 Task: Look for space in Rotherham, United Kingdom from 9th August, 2023 to 12th August, 2023 for 1 adult in price range Rs.6000 to Rs.15000. Place can be entire place with 1  bedroom having 1 bed and 1 bathroom. Property type can be house, flat, guest house. Booking option can be shelf check-in. Required host language is English.
Action: Mouse moved to (419, 85)
Screenshot: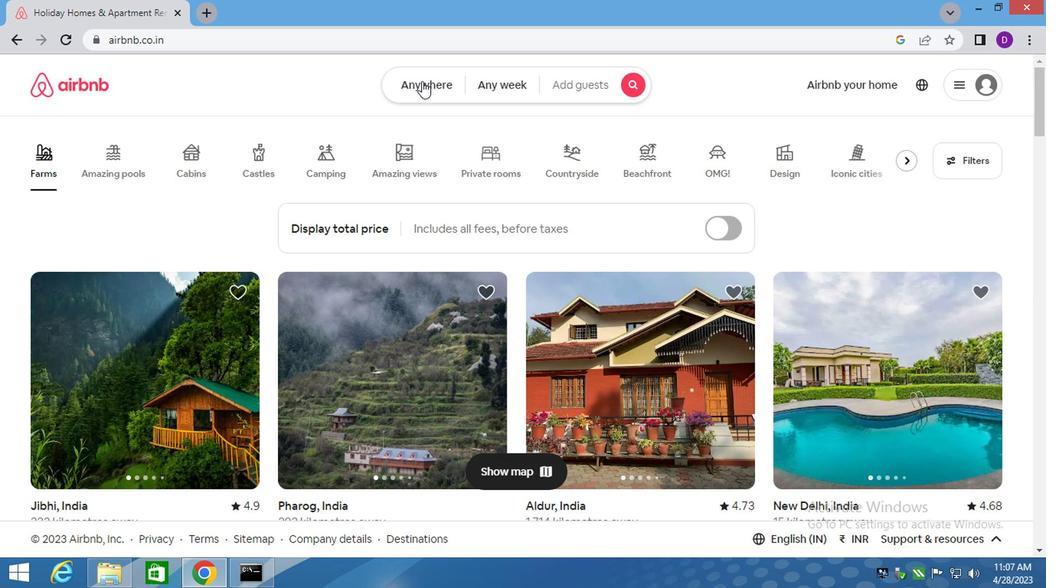 
Action: Mouse pressed left at (419, 85)
Screenshot: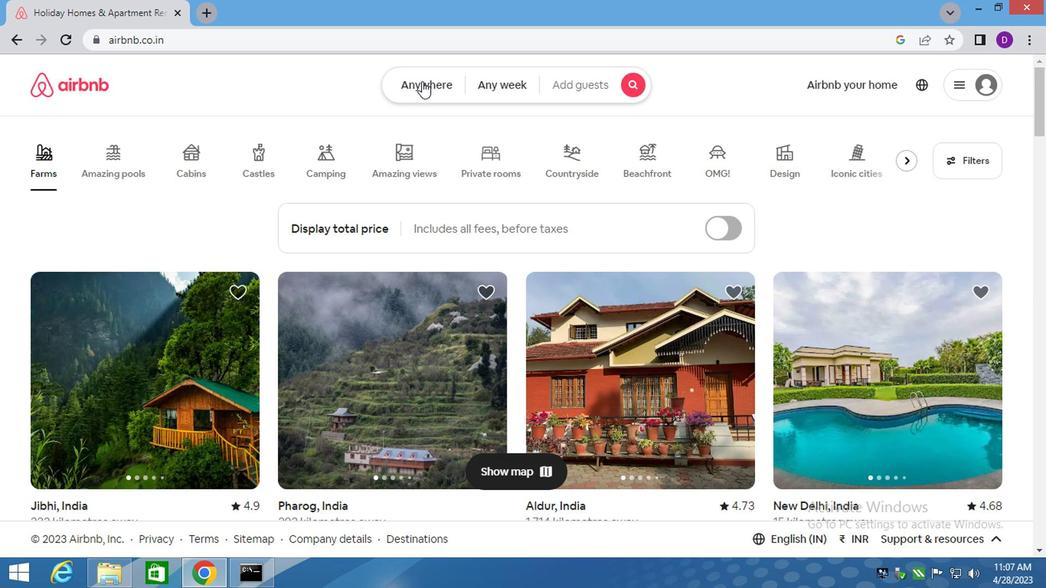
Action: Mouse moved to (273, 150)
Screenshot: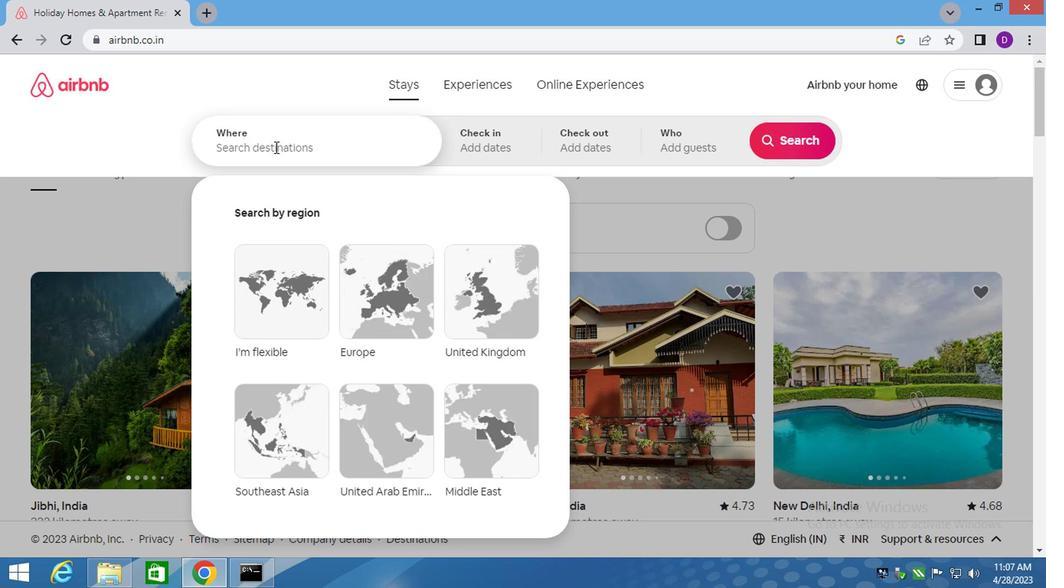 
Action: Mouse pressed left at (273, 150)
Screenshot: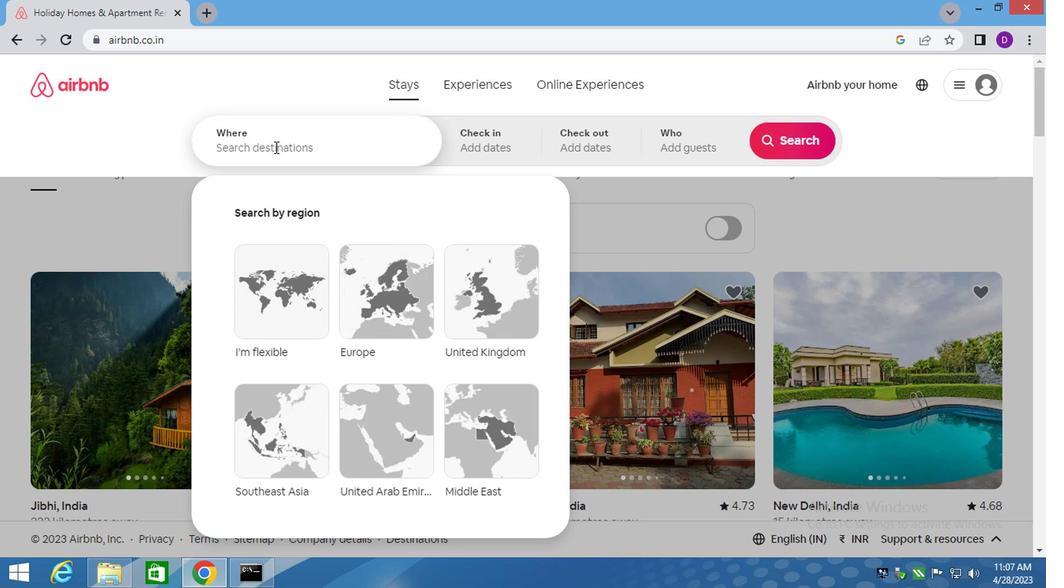 
Action: Key pressed <Key.shift>ROTHERHAM,<Key.space>UK
Screenshot: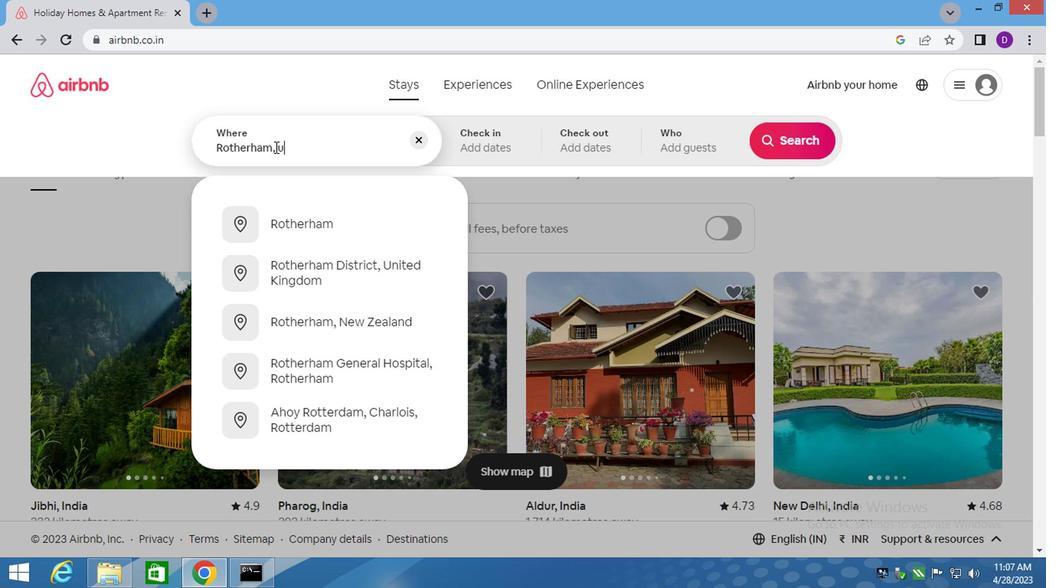 
Action: Mouse moved to (306, 230)
Screenshot: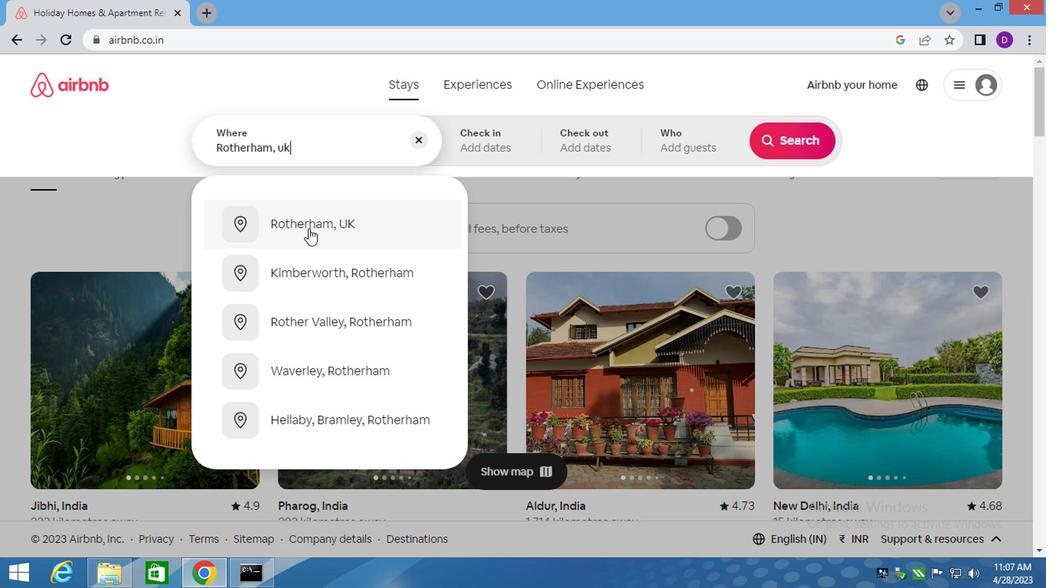 
Action: Key pressed <Key.enter>
Screenshot: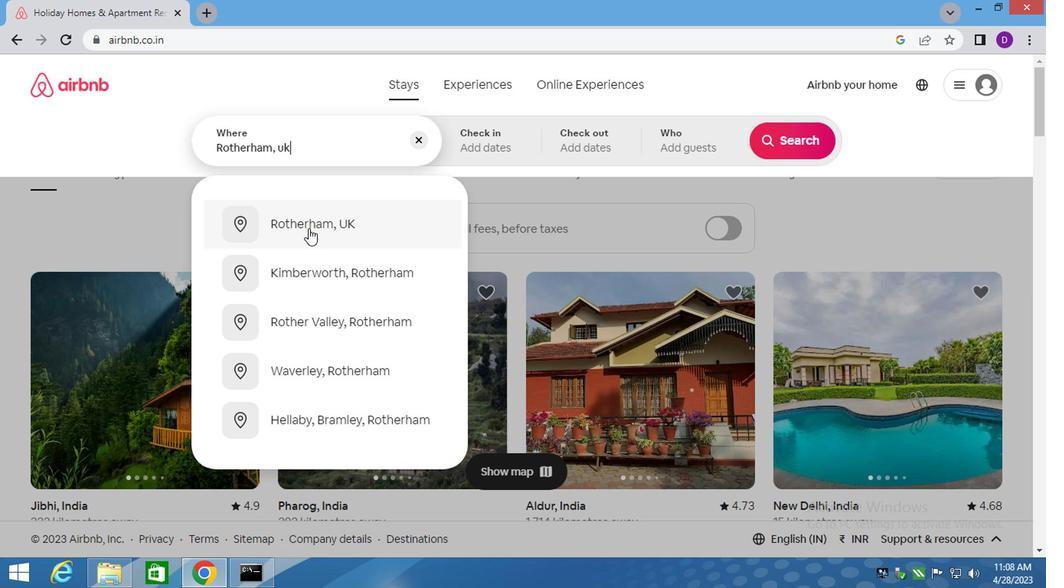 
Action: Mouse moved to (777, 268)
Screenshot: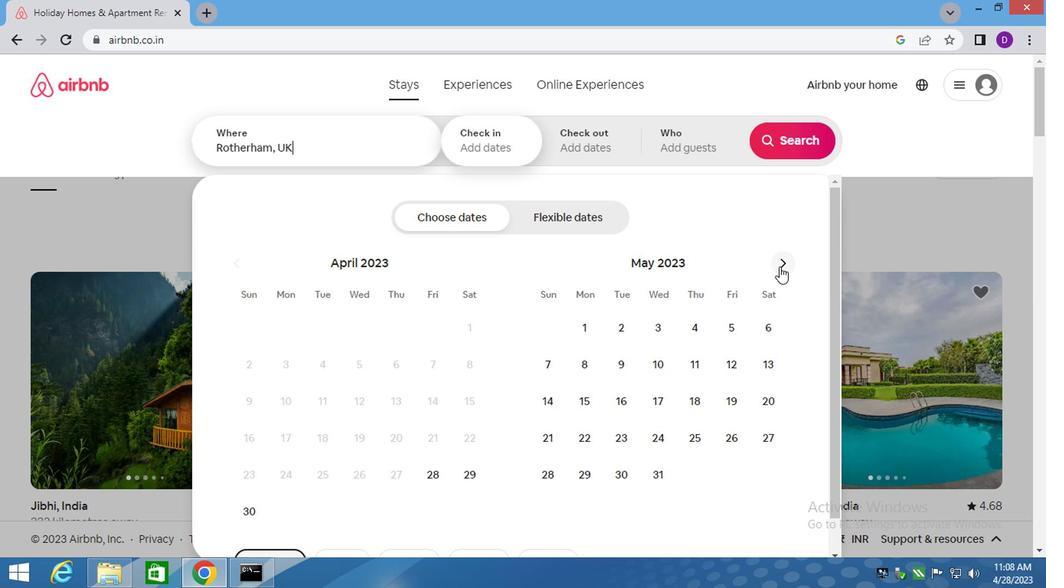 
Action: Mouse pressed left at (777, 268)
Screenshot: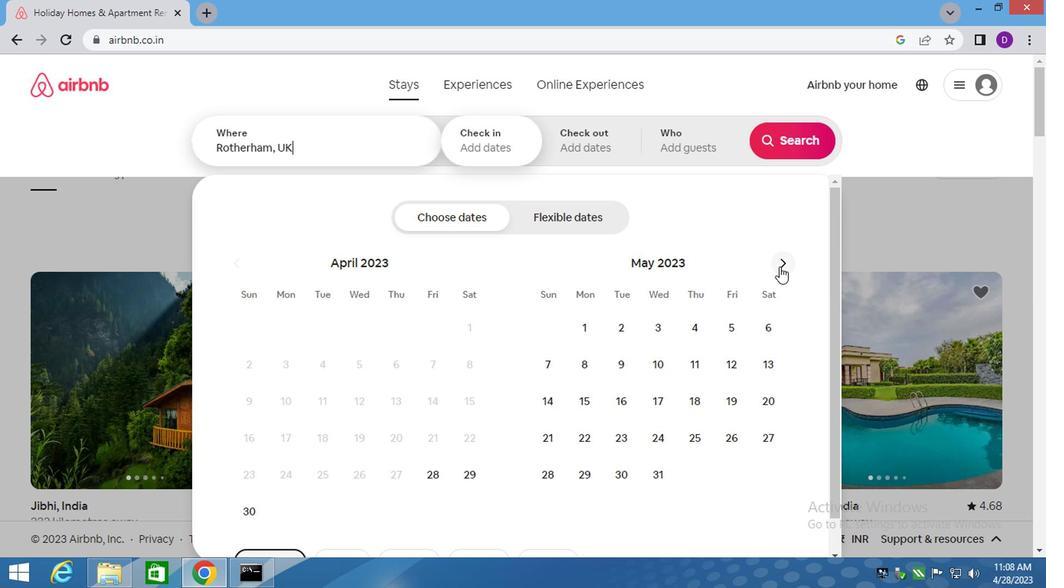 
Action: Mouse pressed left at (777, 268)
Screenshot: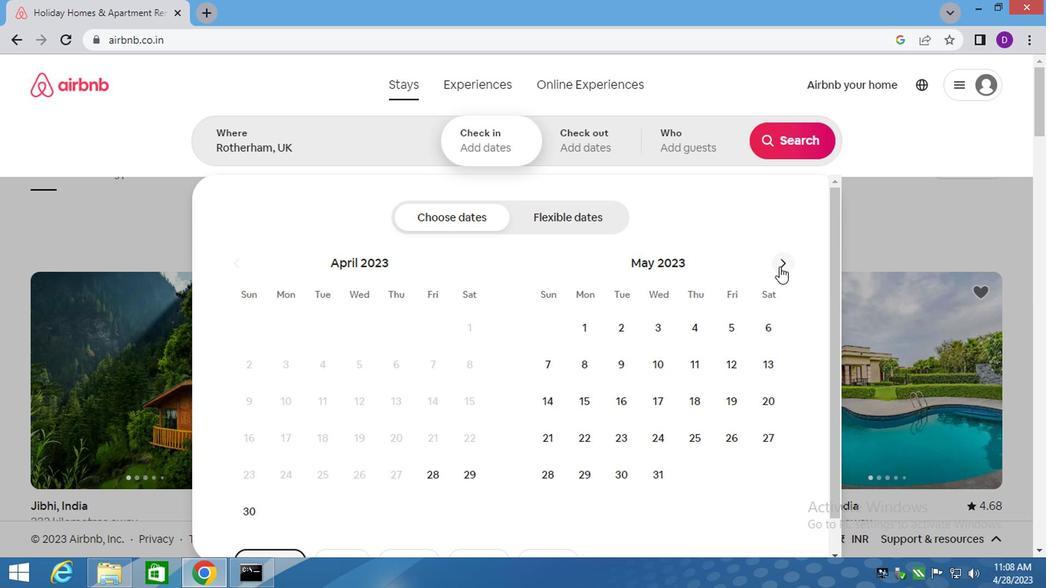 
Action: Mouse pressed left at (777, 268)
Screenshot: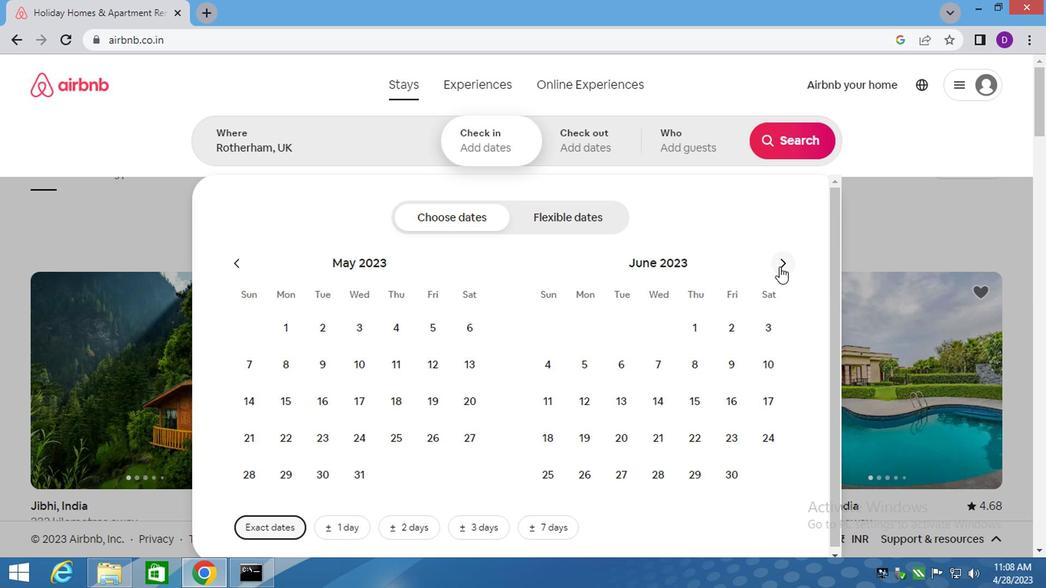 
Action: Mouse pressed left at (777, 268)
Screenshot: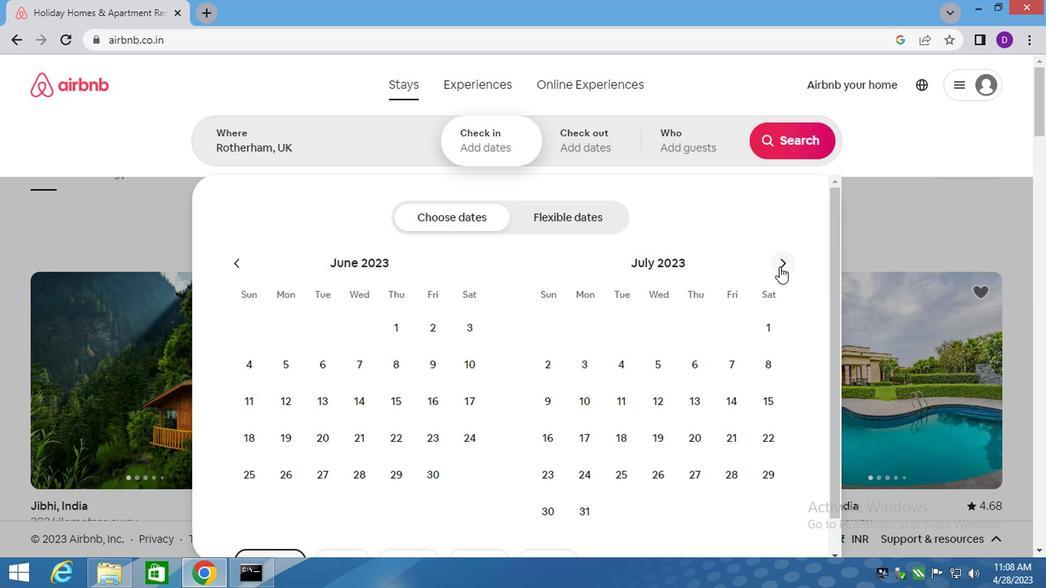 
Action: Mouse moved to (655, 368)
Screenshot: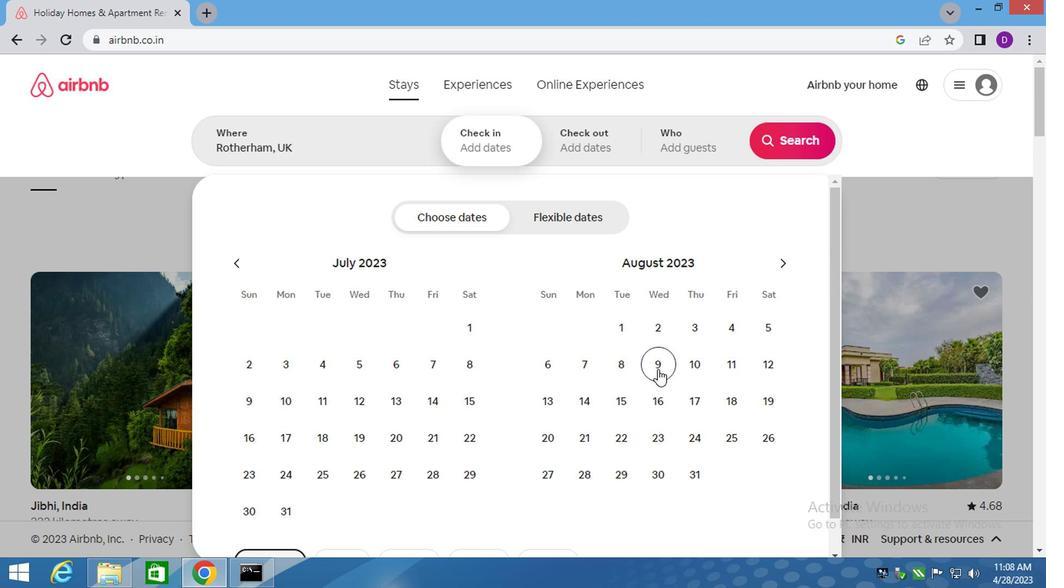 
Action: Mouse pressed left at (655, 368)
Screenshot: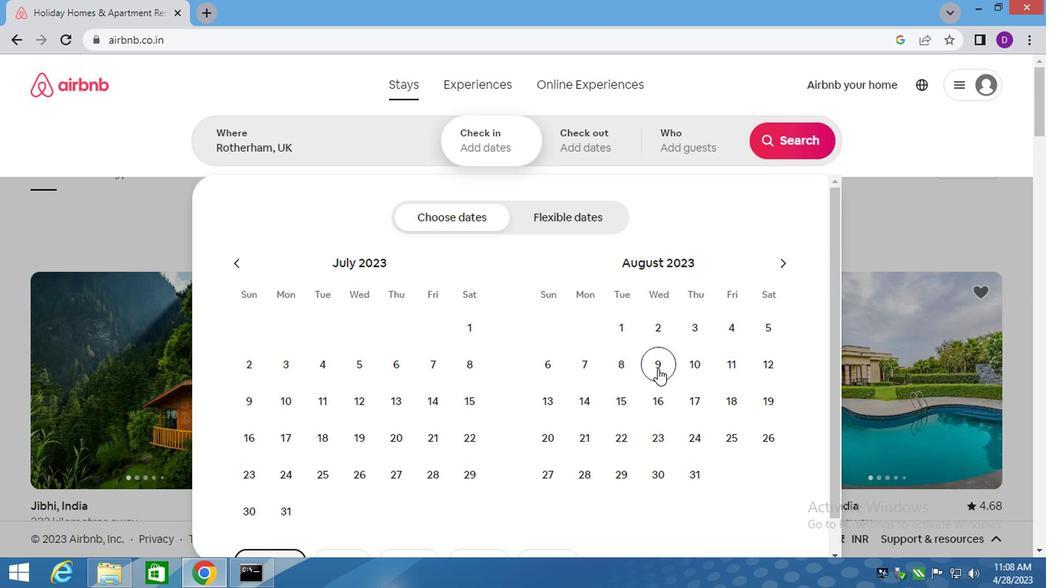 
Action: Mouse moved to (755, 364)
Screenshot: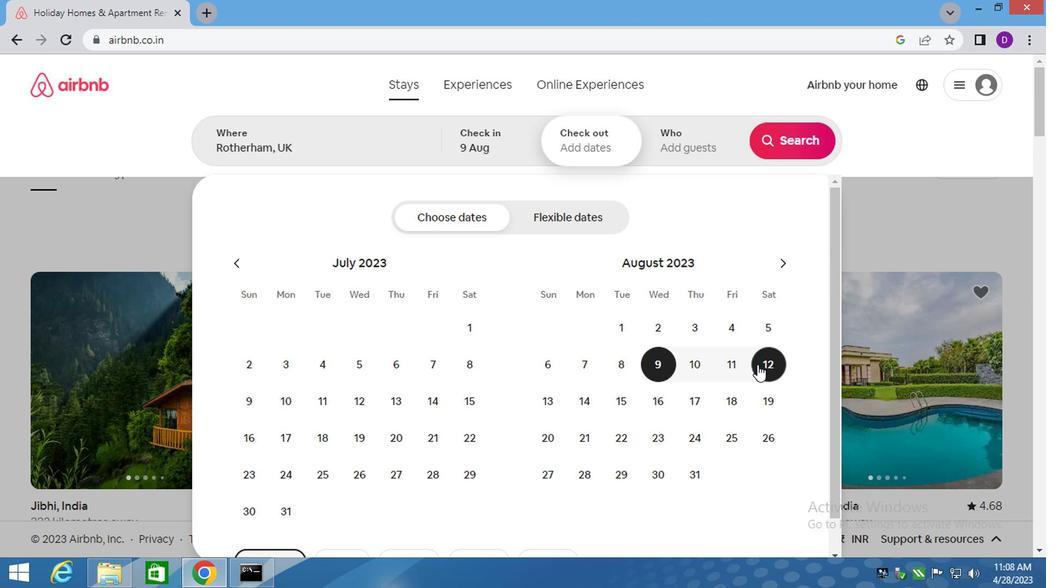 
Action: Mouse pressed left at (755, 364)
Screenshot: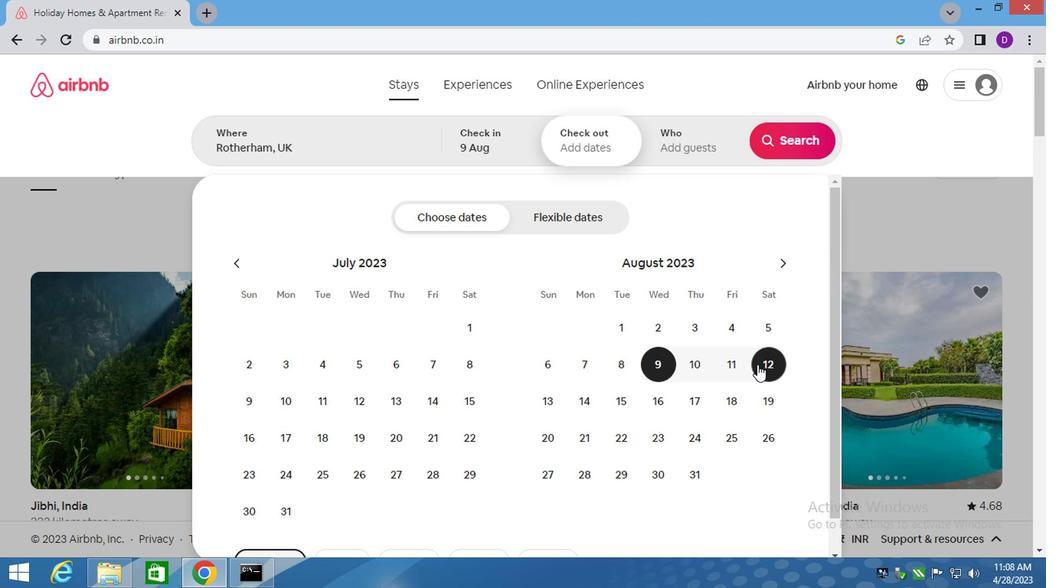 
Action: Mouse moved to (658, 149)
Screenshot: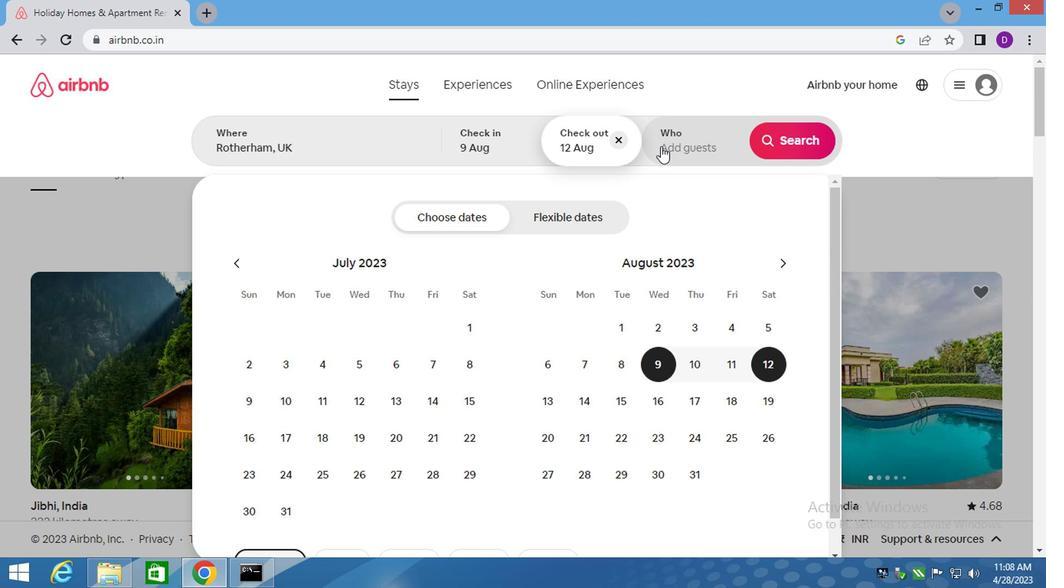 
Action: Mouse pressed left at (658, 149)
Screenshot: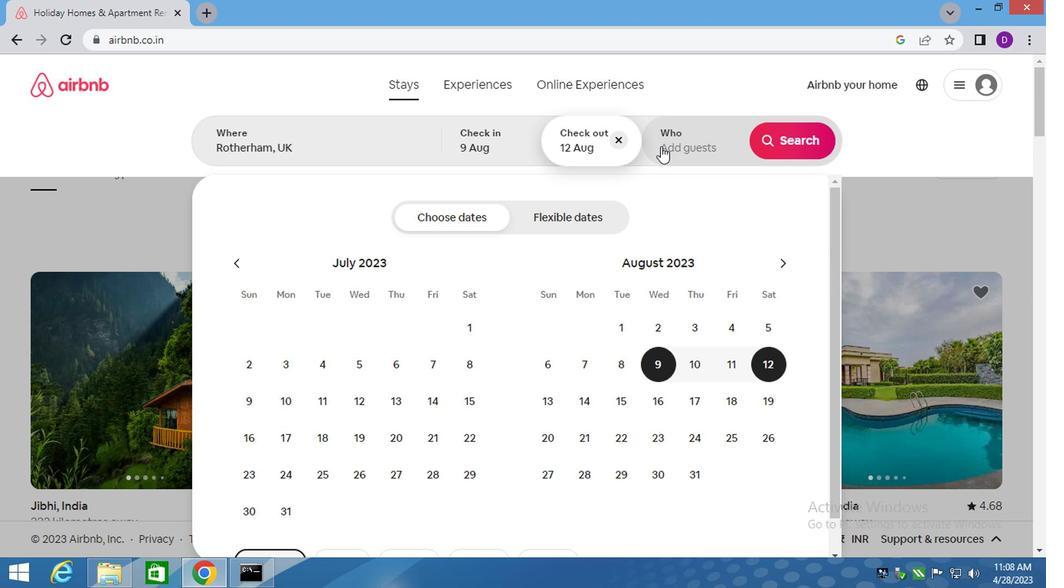 
Action: Mouse moved to (790, 227)
Screenshot: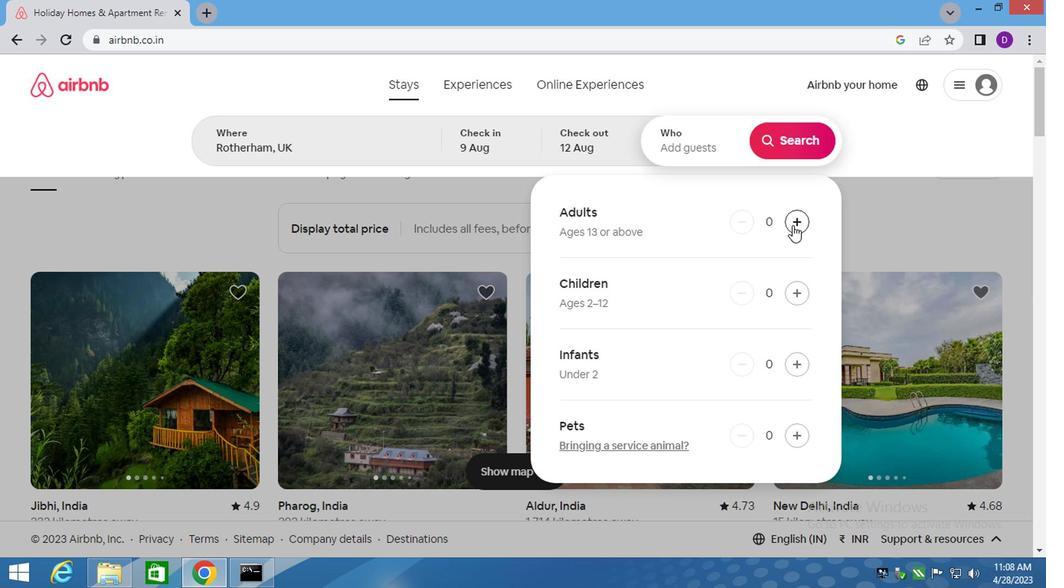 
Action: Mouse pressed left at (790, 227)
Screenshot: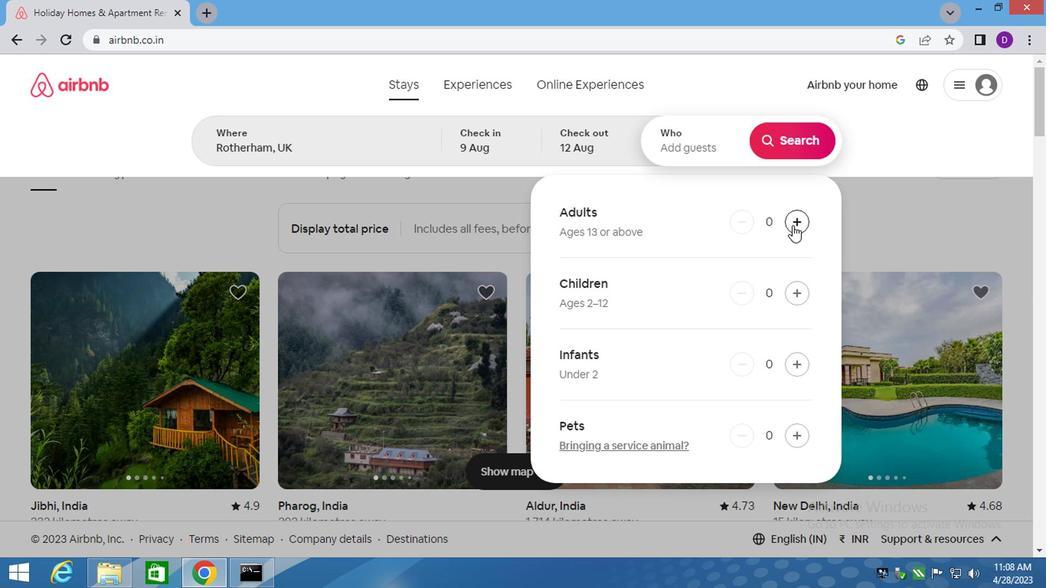 
Action: Mouse moved to (775, 142)
Screenshot: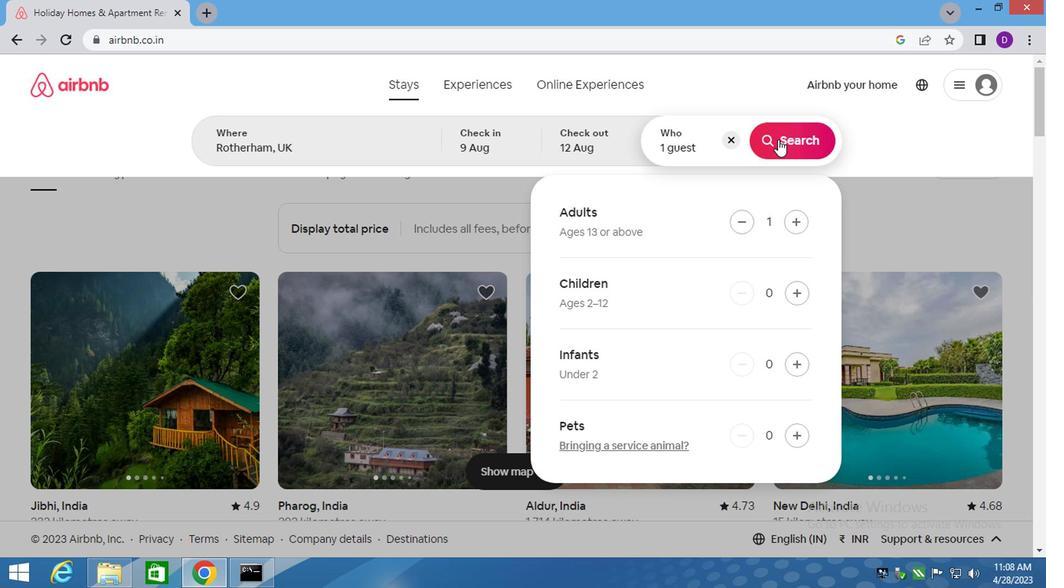 
Action: Mouse pressed left at (775, 142)
Screenshot: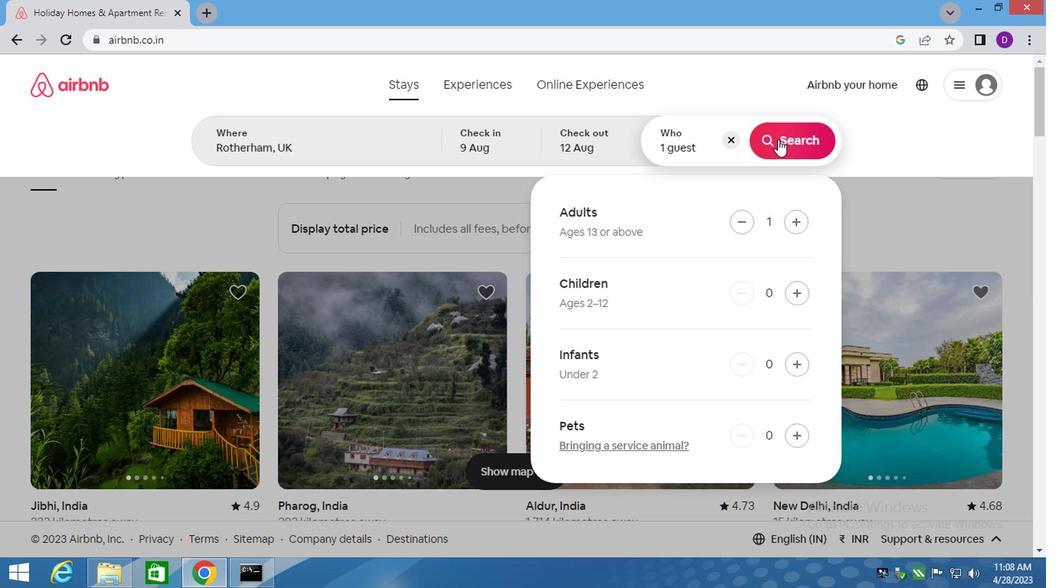 
Action: Mouse moved to (965, 148)
Screenshot: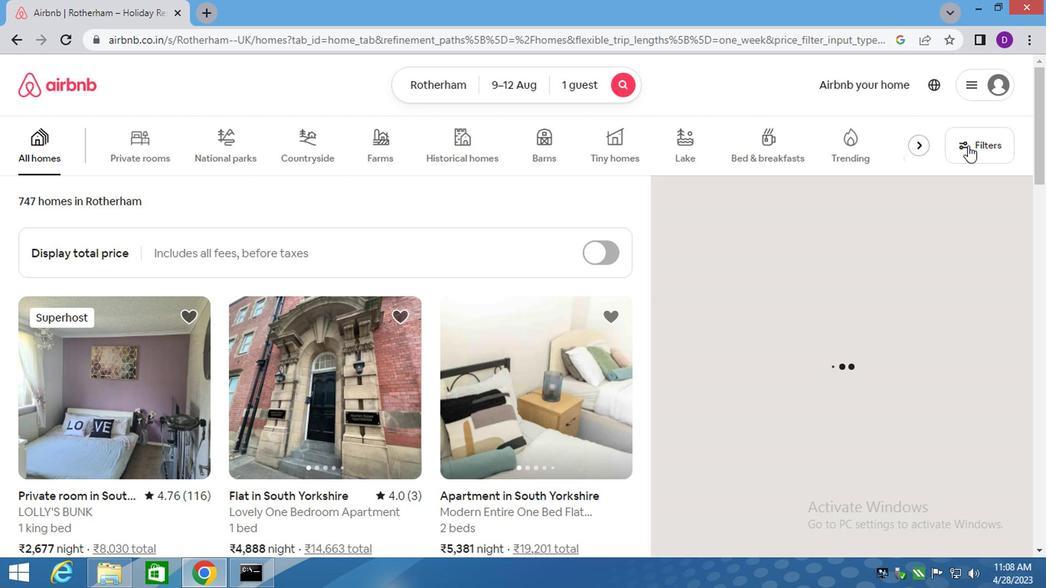 
Action: Mouse pressed left at (965, 148)
Screenshot: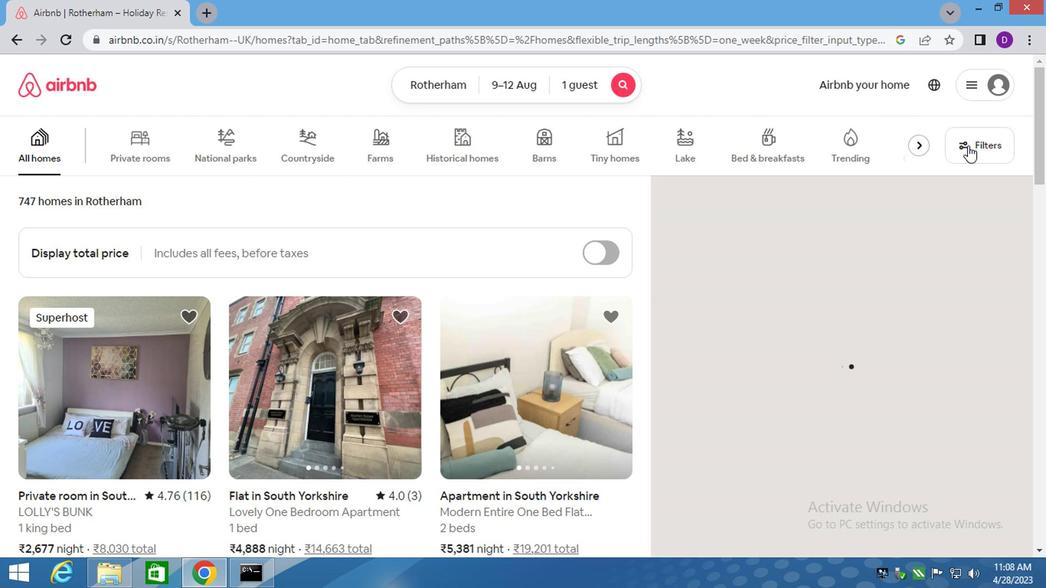 
Action: Mouse moved to (341, 339)
Screenshot: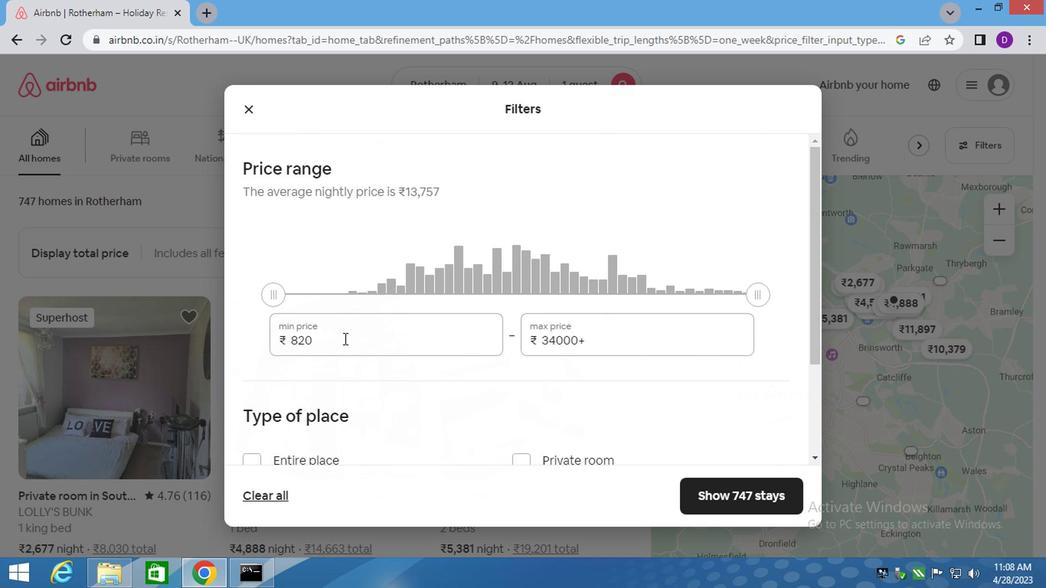 
Action: Mouse pressed left at (341, 339)
Screenshot: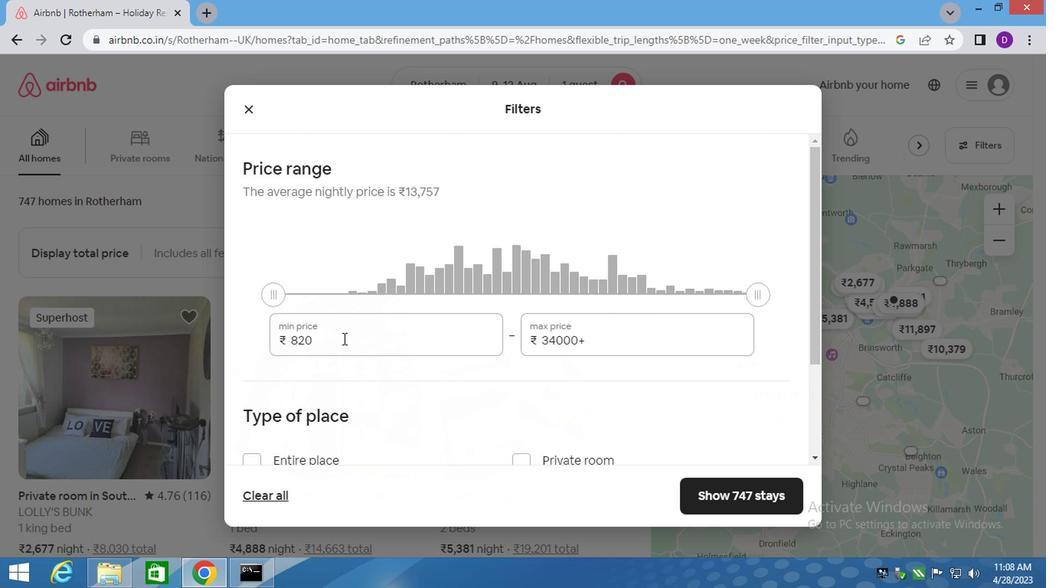 
Action: Mouse pressed left at (341, 339)
Screenshot: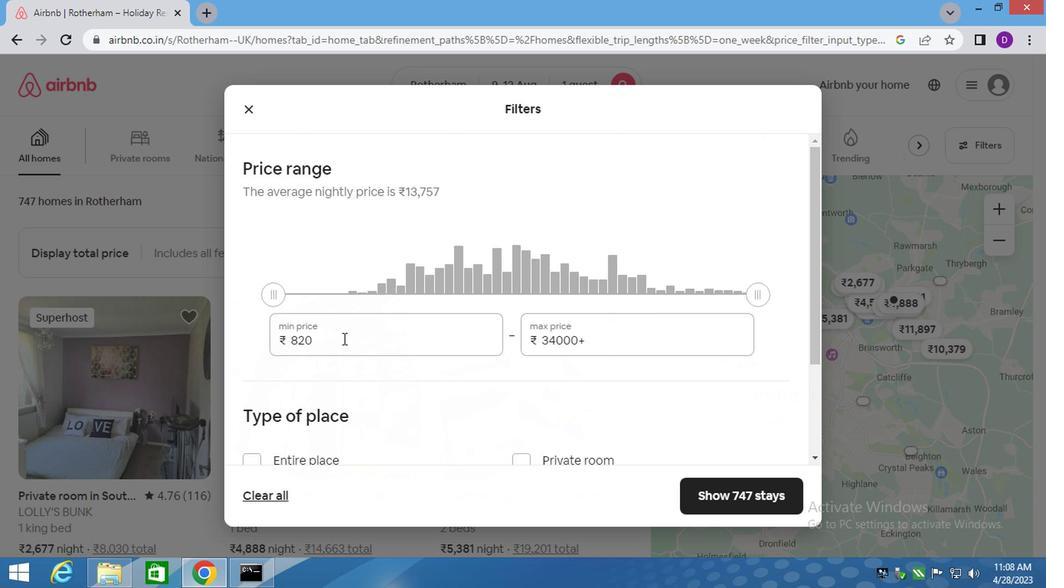
Action: Key pressed 6000<Key.tab>15000
Screenshot: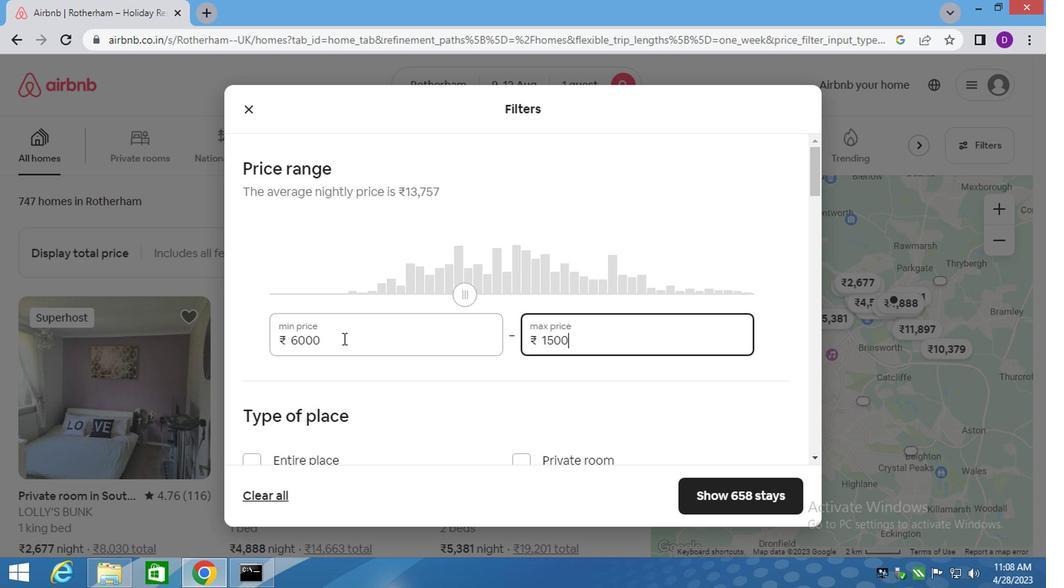 
Action: Mouse moved to (339, 356)
Screenshot: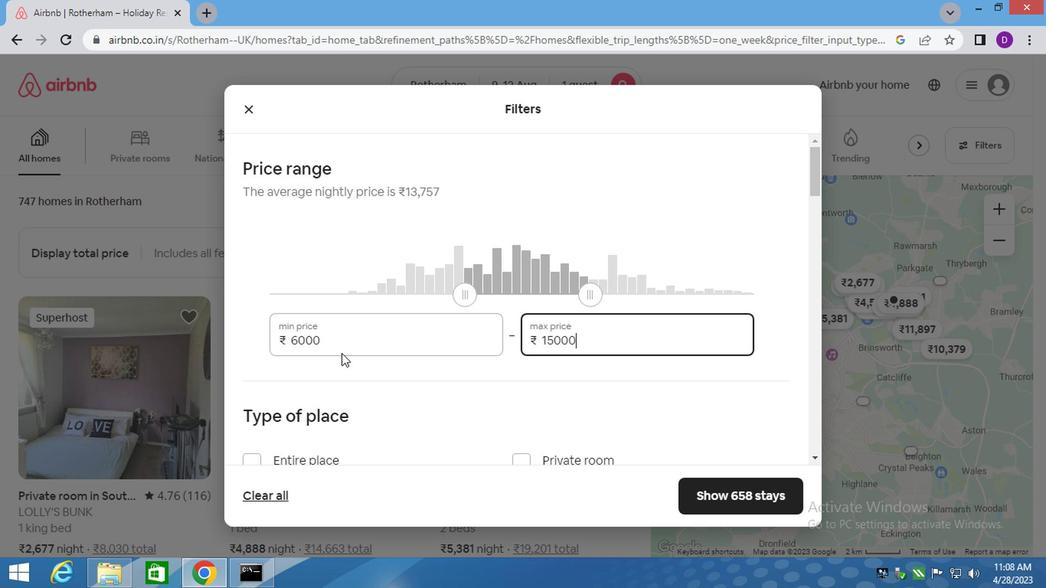 
Action: Mouse scrolled (339, 355) with delta (0, -1)
Screenshot: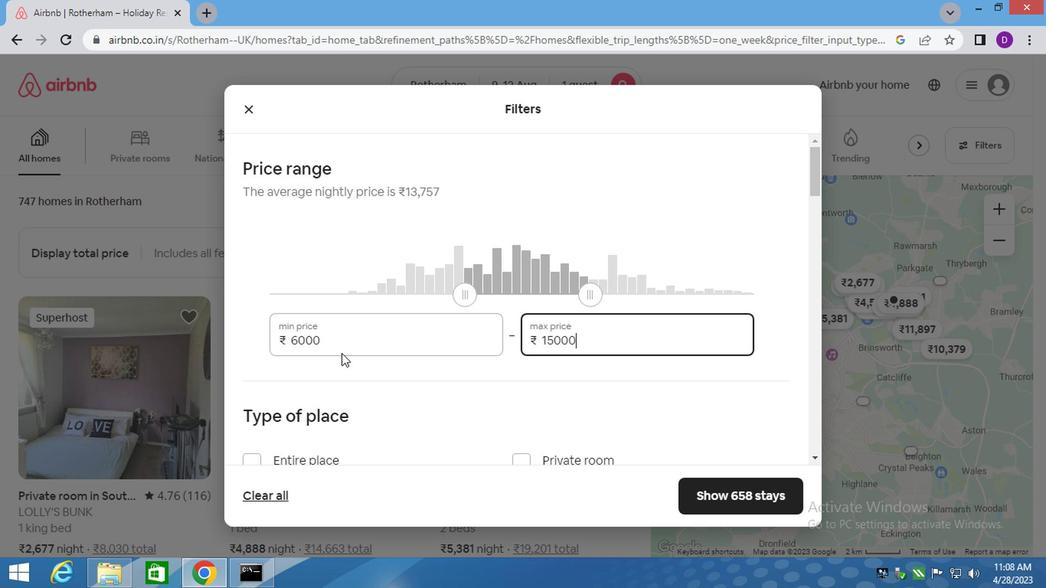 
Action: Mouse moved to (339, 360)
Screenshot: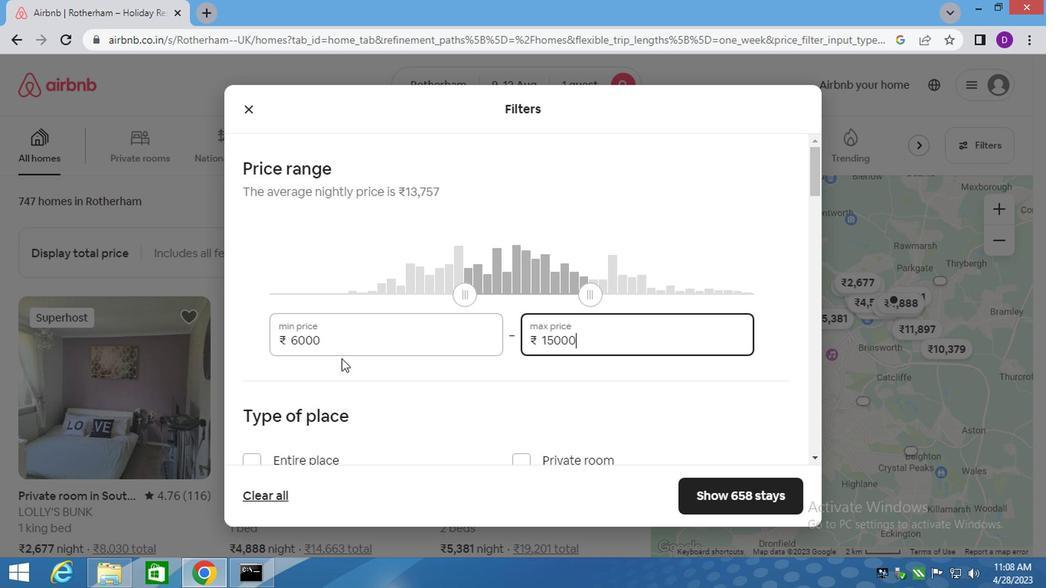
Action: Mouse scrolled (339, 360) with delta (0, 0)
Screenshot: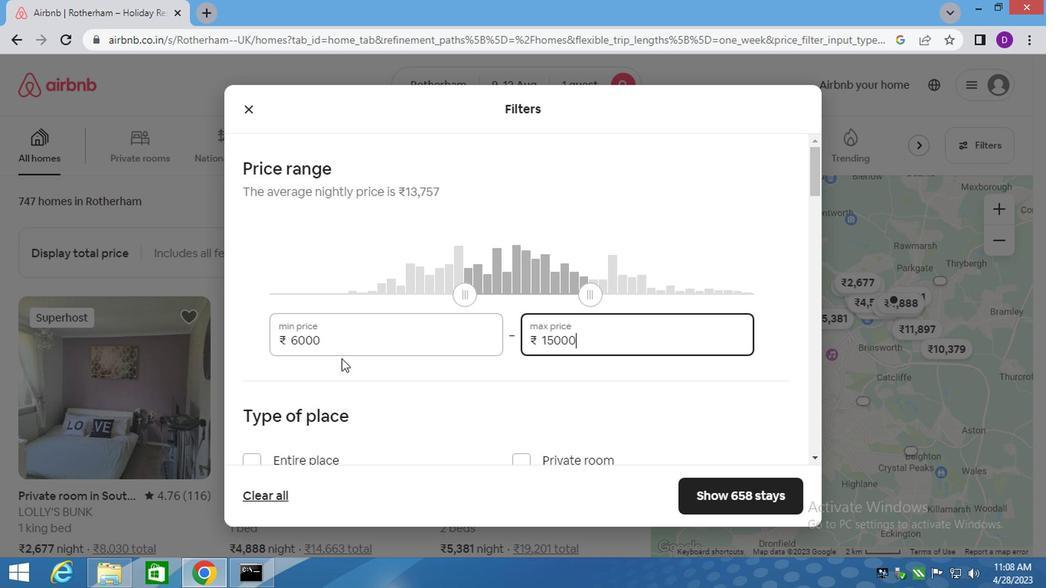 
Action: Mouse moved to (253, 311)
Screenshot: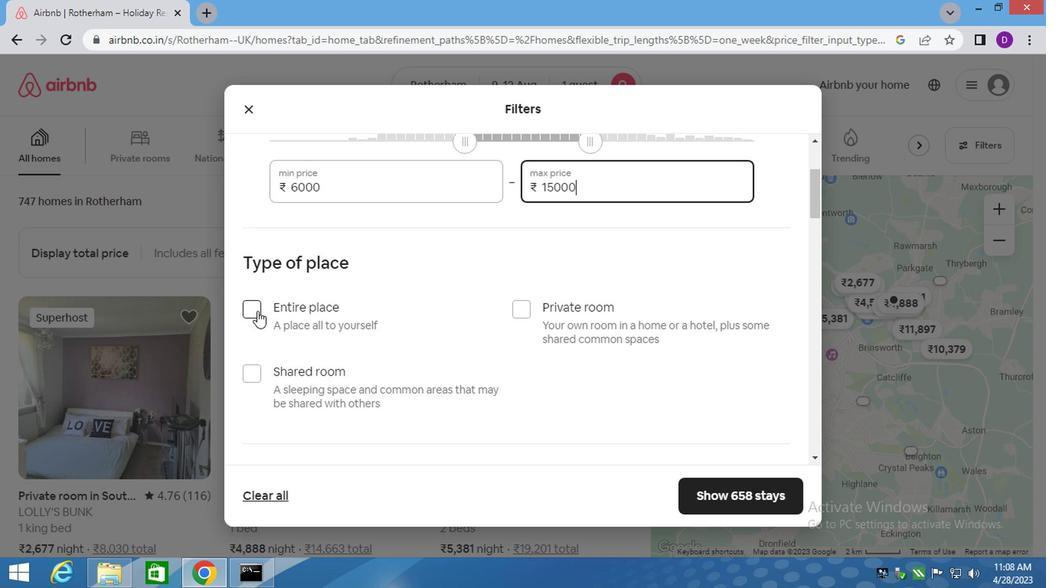
Action: Mouse pressed left at (253, 311)
Screenshot: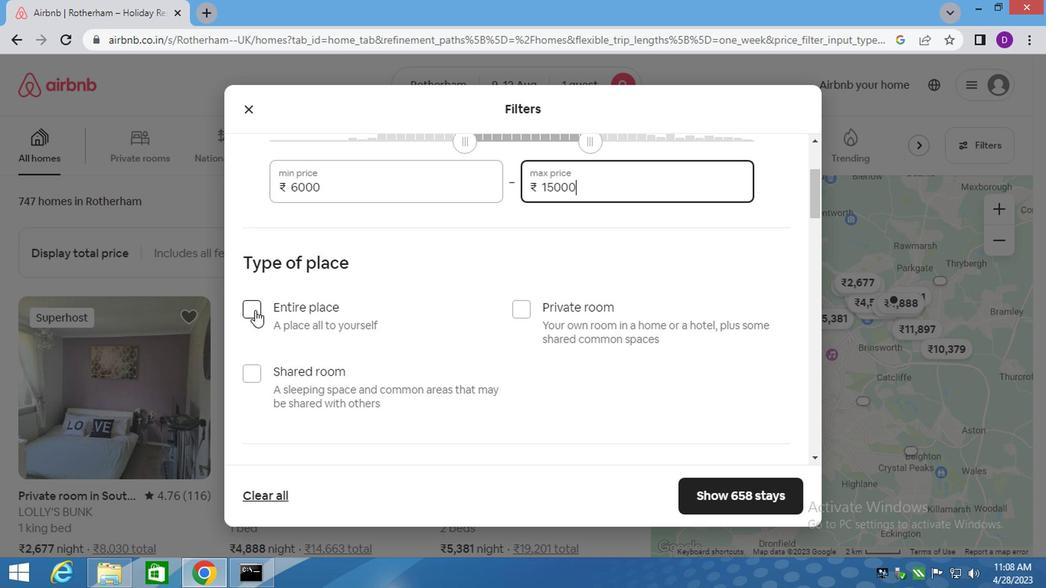 
Action: Mouse moved to (341, 349)
Screenshot: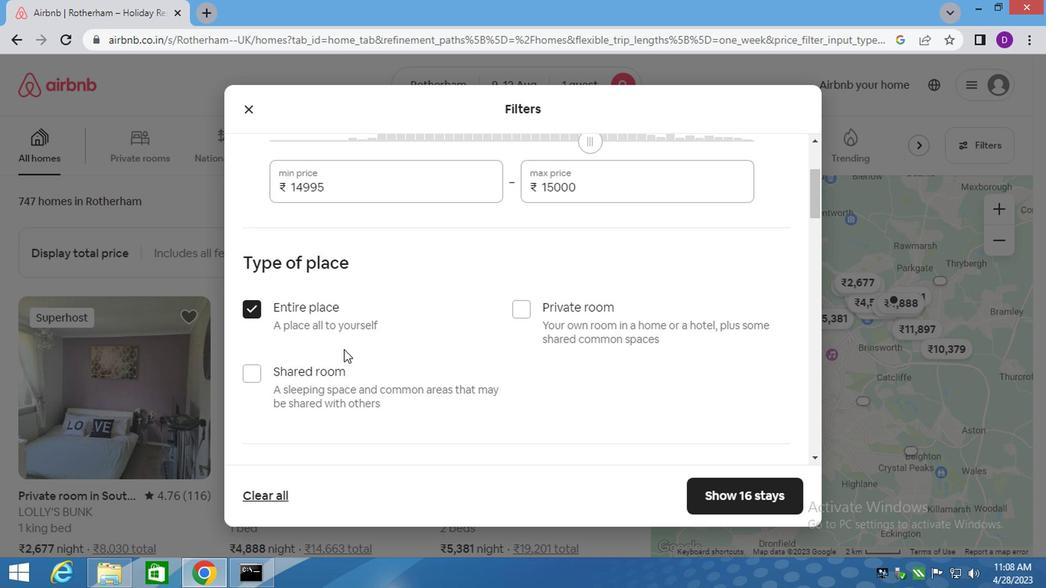 
Action: Mouse scrolled (341, 348) with delta (0, 0)
Screenshot: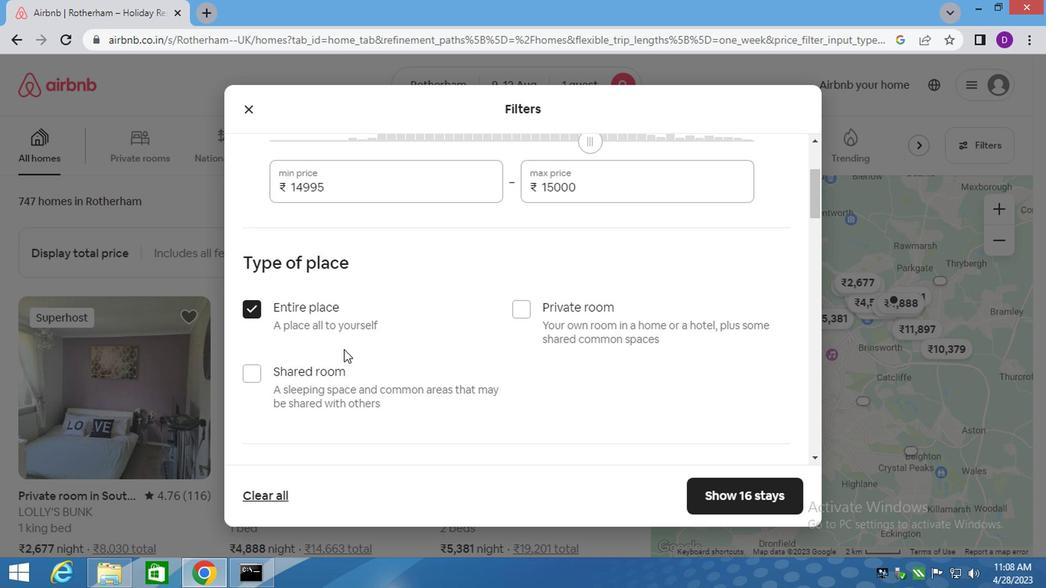 
Action: Mouse scrolled (341, 348) with delta (0, 0)
Screenshot: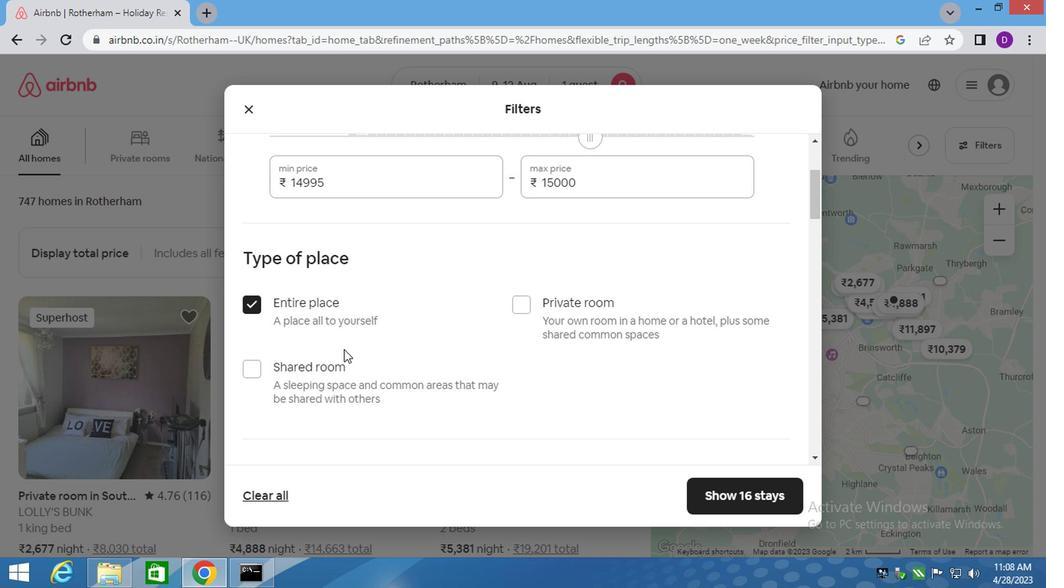 
Action: Mouse moved to (344, 350)
Screenshot: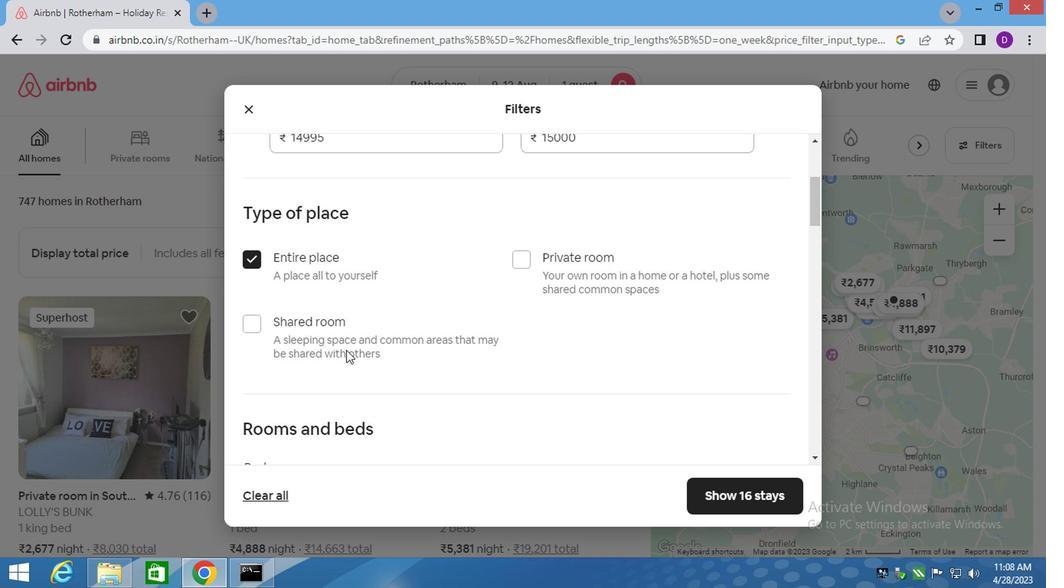 
Action: Mouse scrolled (344, 349) with delta (0, -1)
Screenshot: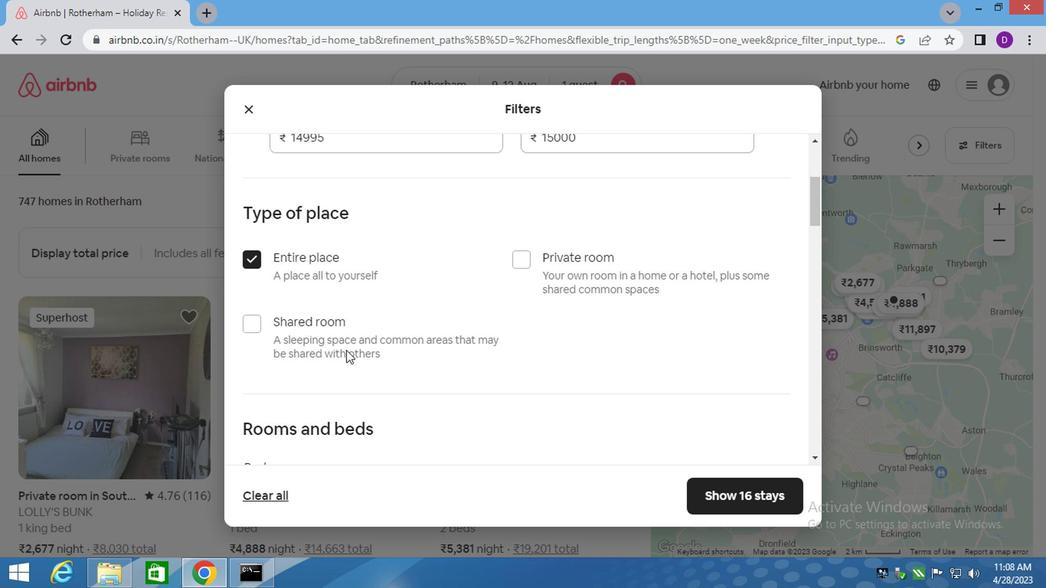 
Action: Mouse moved to (332, 335)
Screenshot: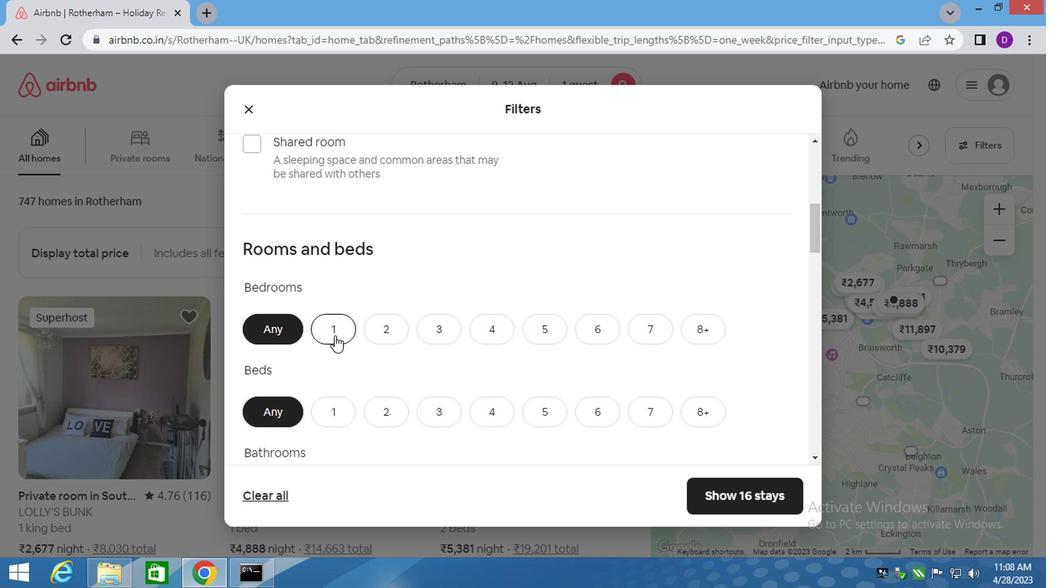
Action: Mouse scrolled (332, 335) with delta (0, 0)
Screenshot: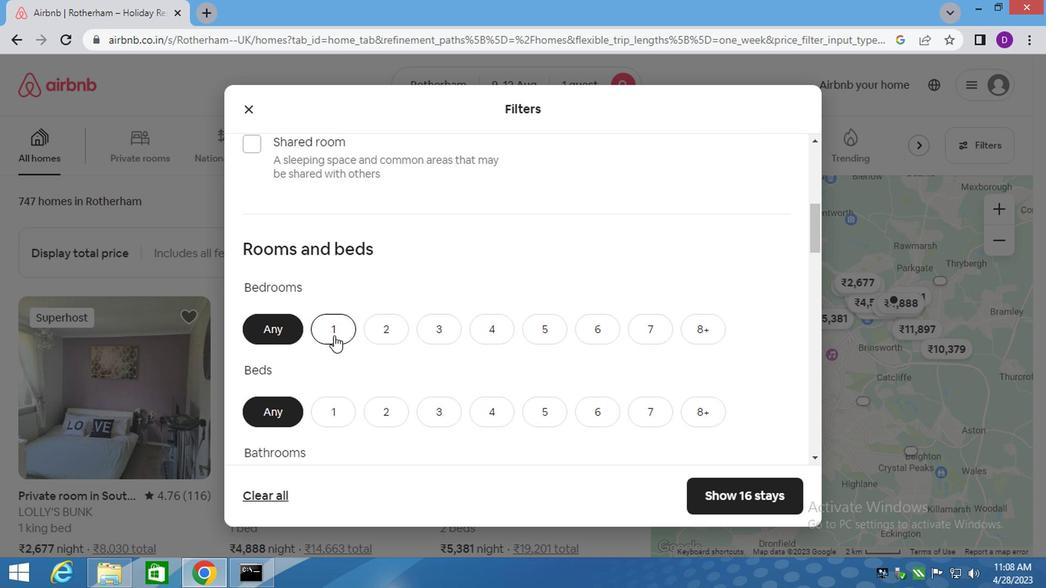 
Action: Mouse moved to (322, 256)
Screenshot: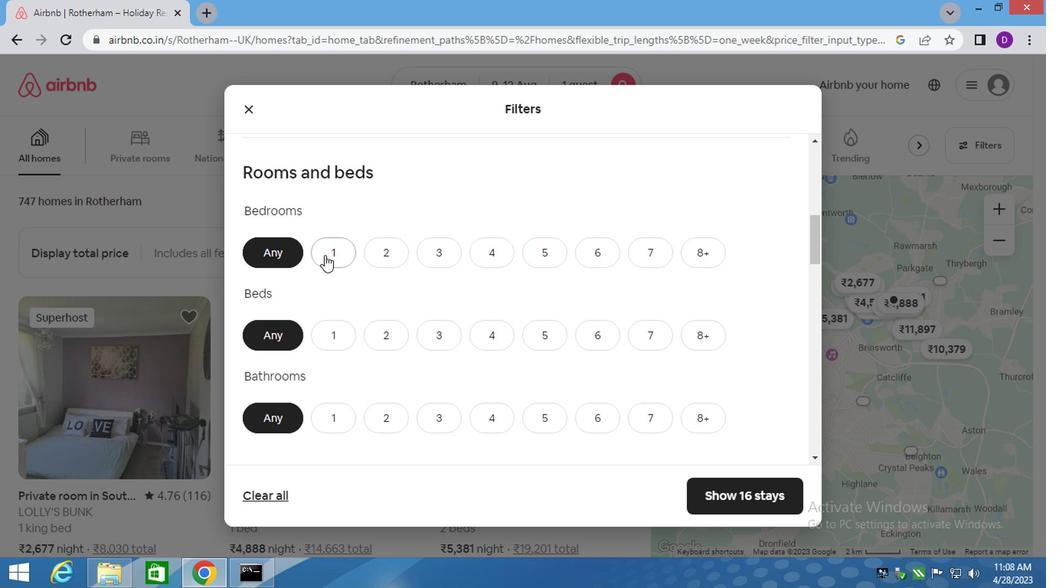 
Action: Mouse pressed left at (322, 256)
Screenshot: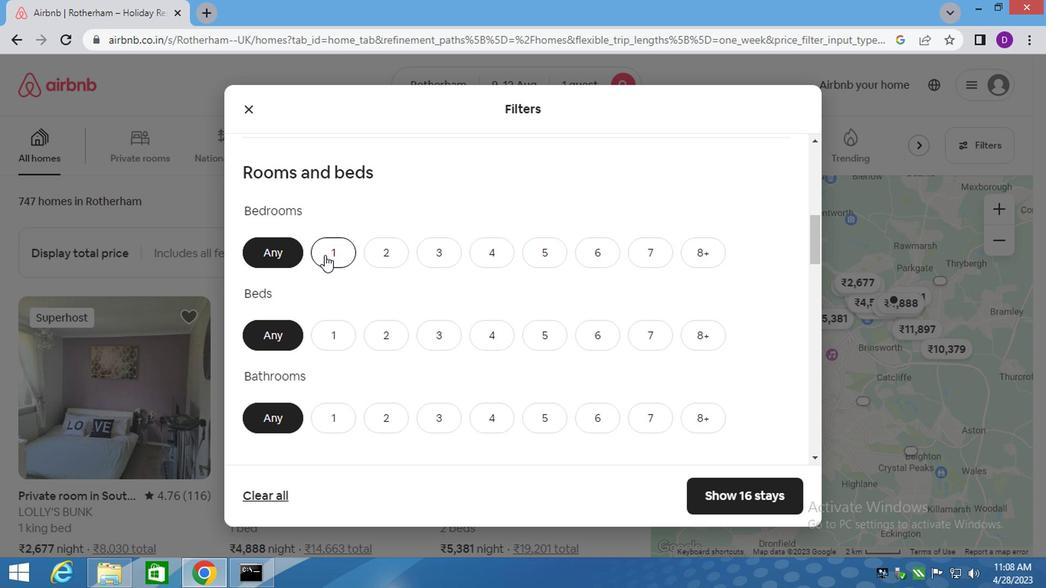 
Action: Mouse moved to (332, 339)
Screenshot: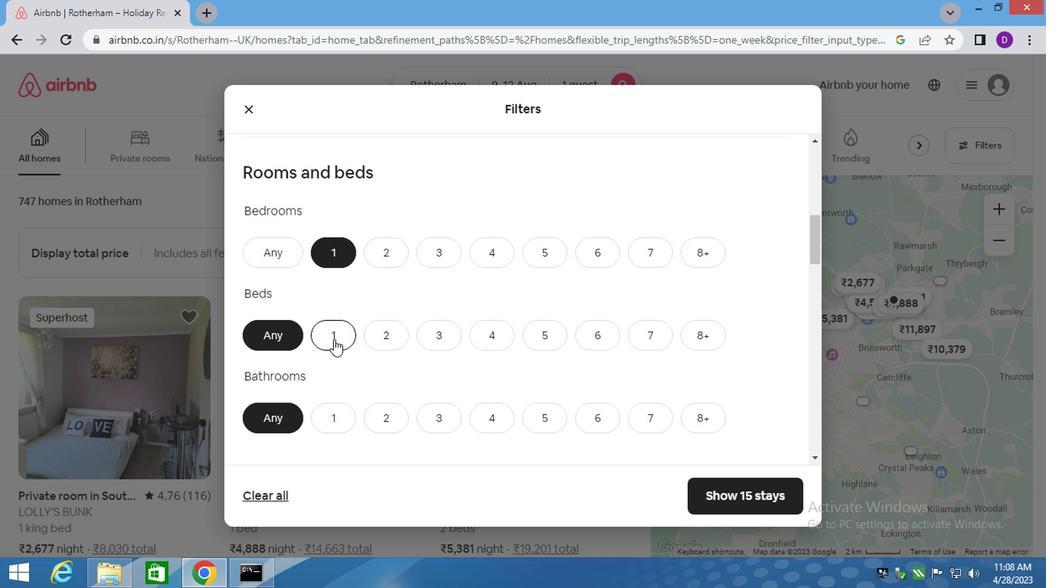 
Action: Mouse pressed left at (332, 339)
Screenshot: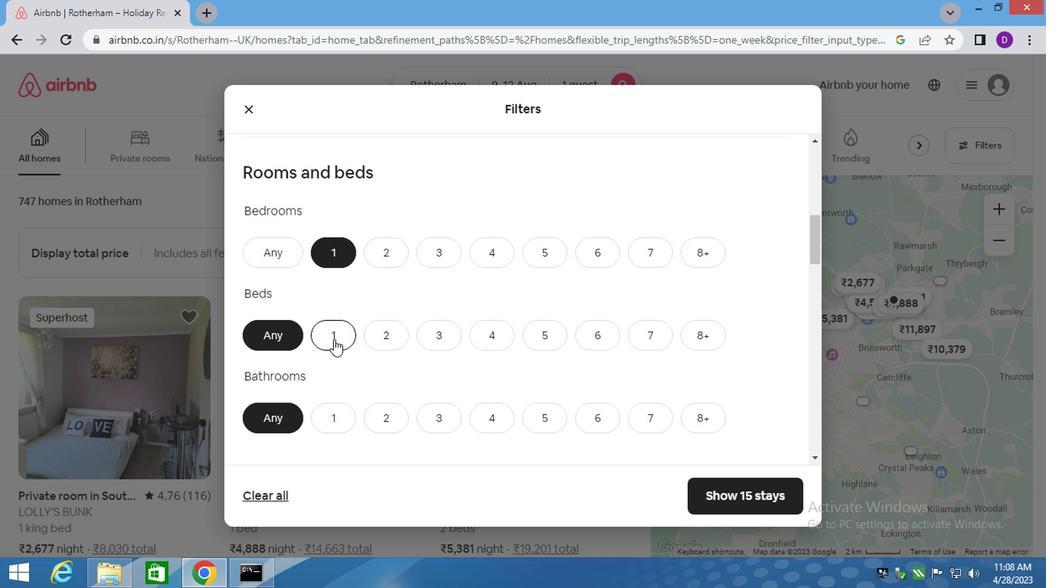 
Action: Mouse moved to (325, 408)
Screenshot: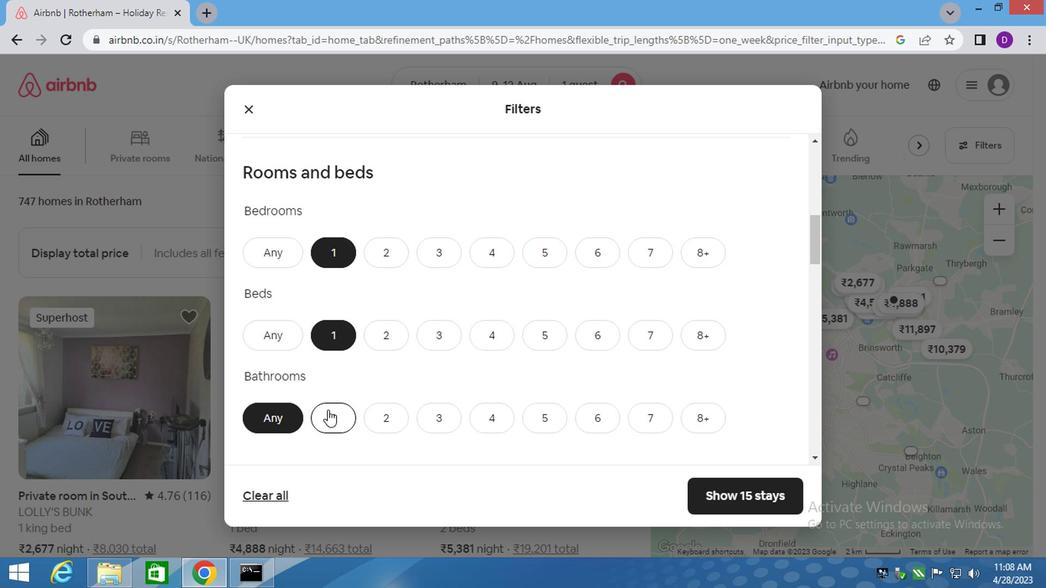 
Action: Mouse pressed left at (325, 408)
Screenshot: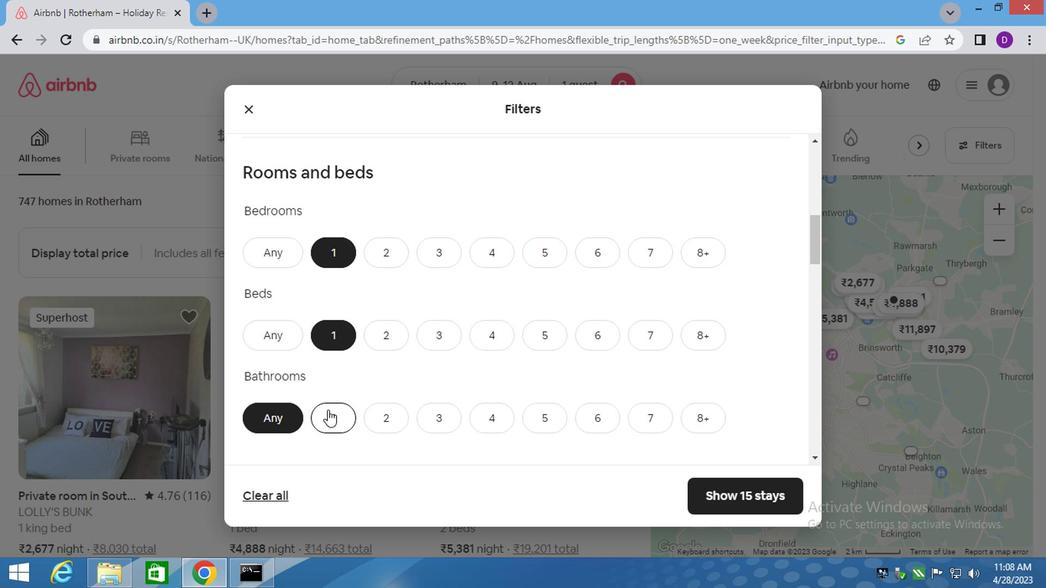 
Action: Mouse moved to (455, 388)
Screenshot: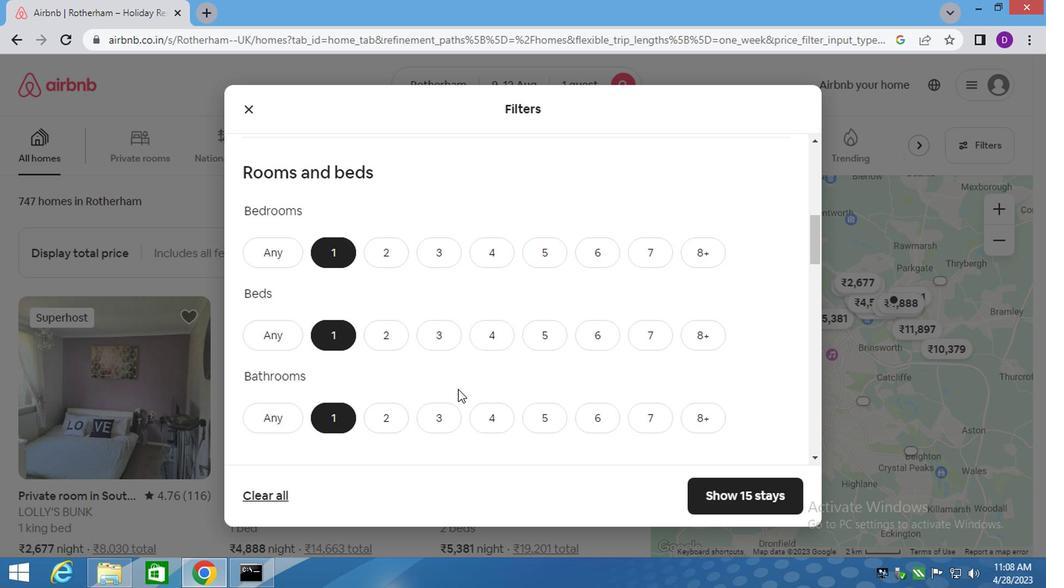 
Action: Mouse scrolled (455, 388) with delta (0, 0)
Screenshot: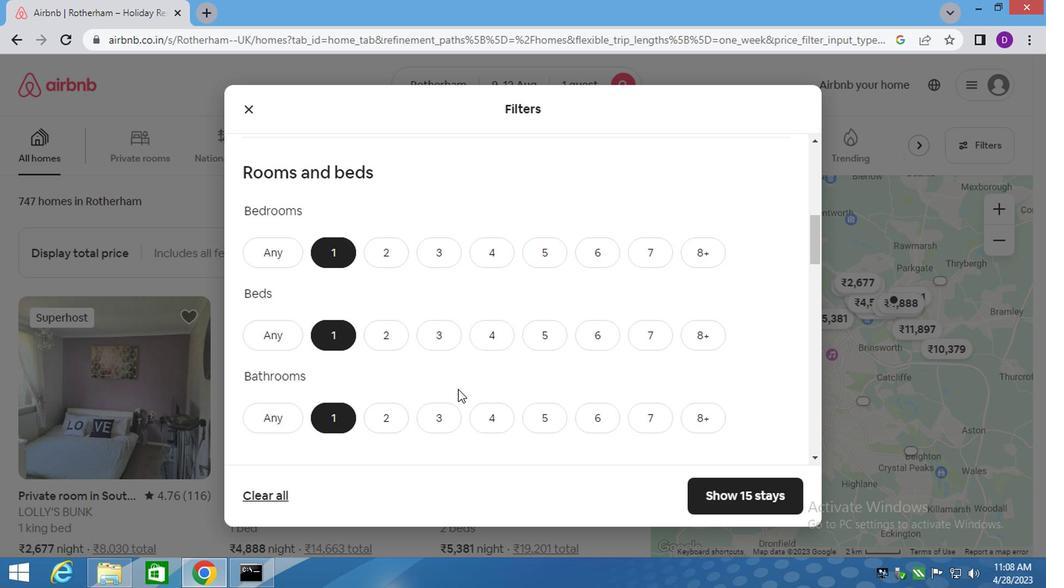 
Action: Mouse scrolled (455, 388) with delta (0, 0)
Screenshot: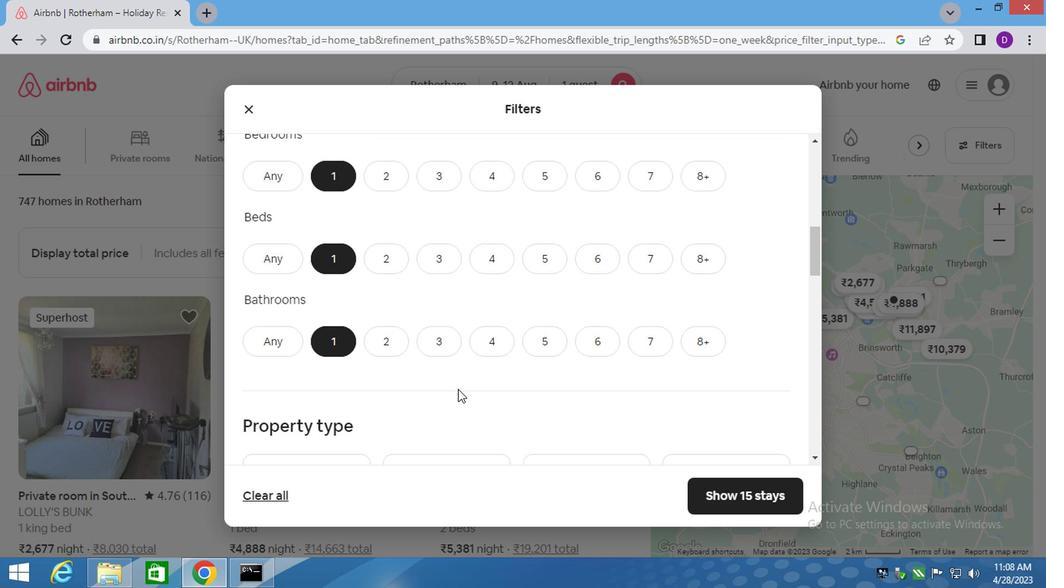 
Action: Mouse scrolled (455, 388) with delta (0, 0)
Screenshot: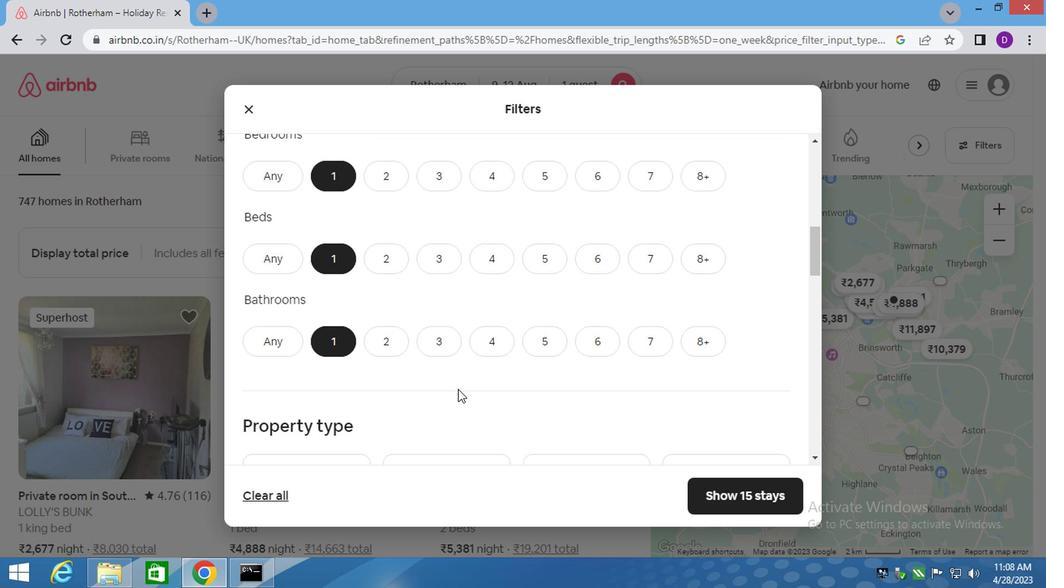 
Action: Mouse moved to (324, 351)
Screenshot: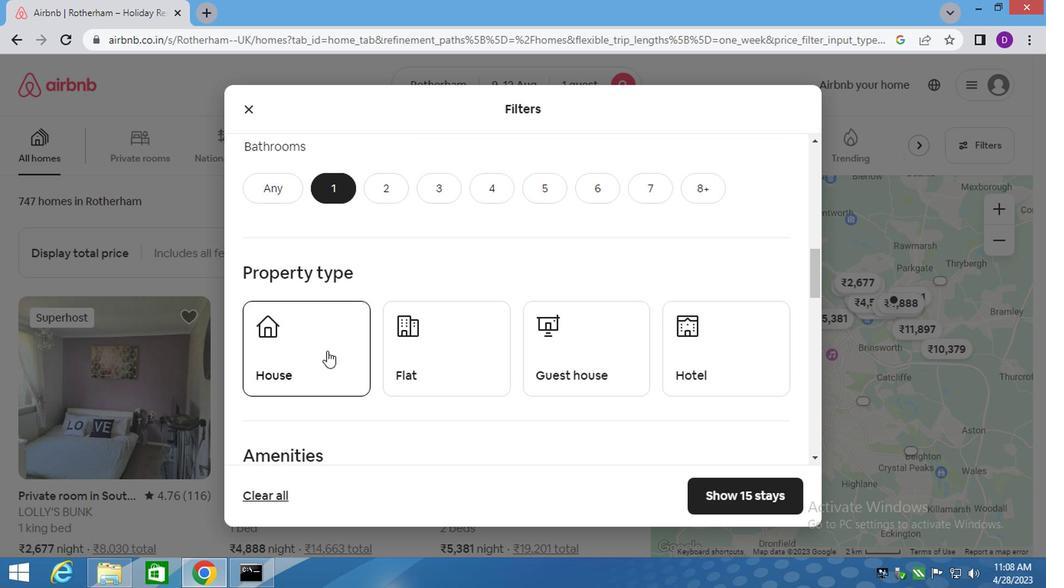 
Action: Mouse pressed left at (324, 351)
Screenshot: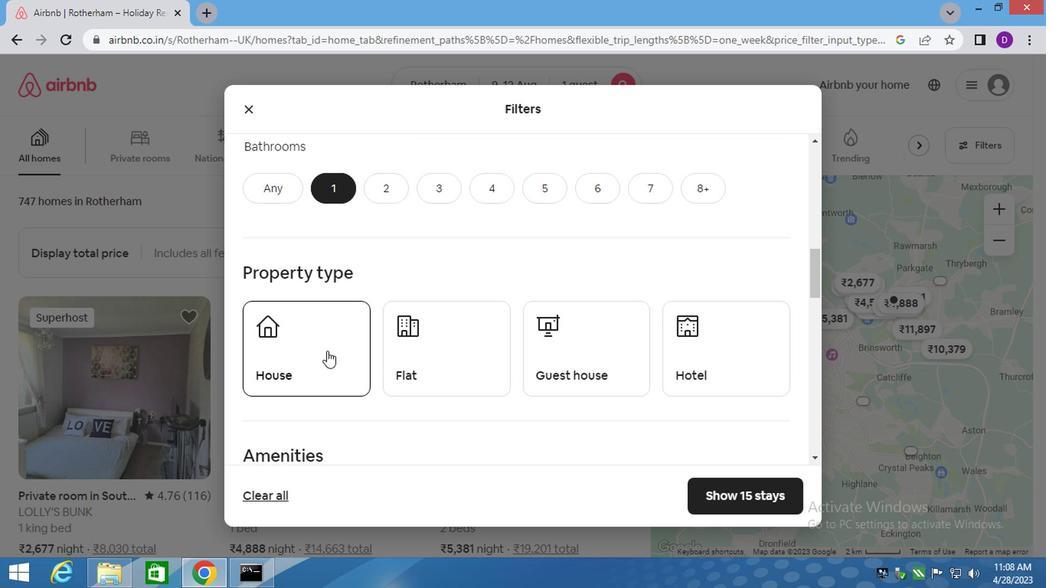 
Action: Mouse moved to (428, 354)
Screenshot: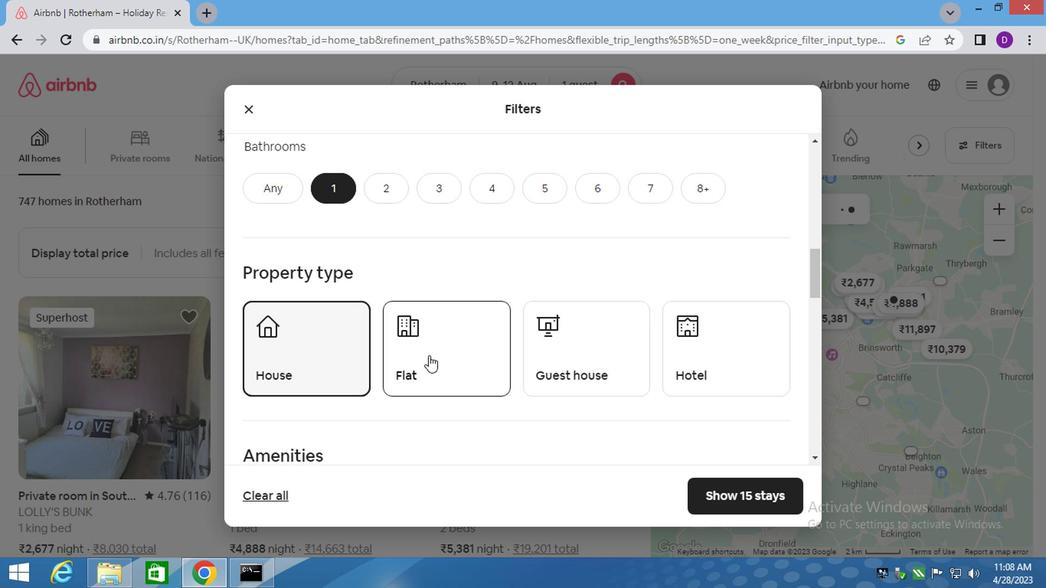 
Action: Mouse pressed left at (428, 354)
Screenshot: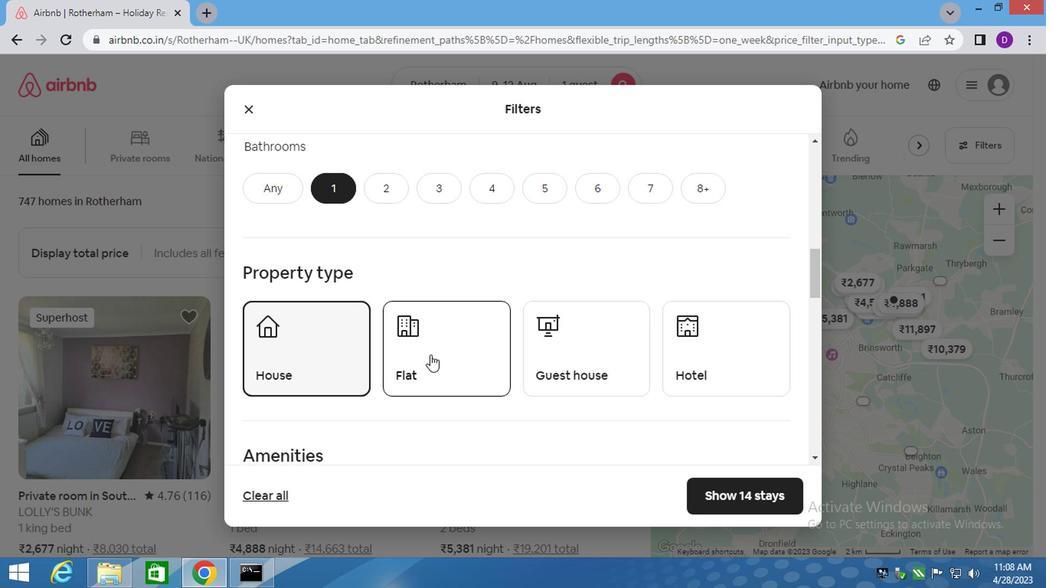 
Action: Mouse moved to (538, 357)
Screenshot: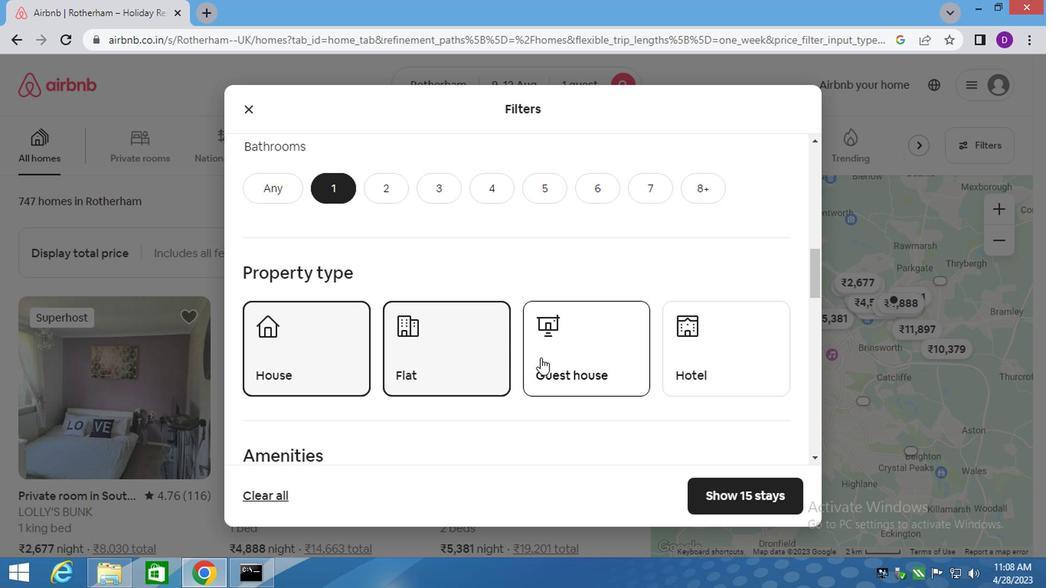 
Action: Mouse pressed left at (538, 357)
Screenshot: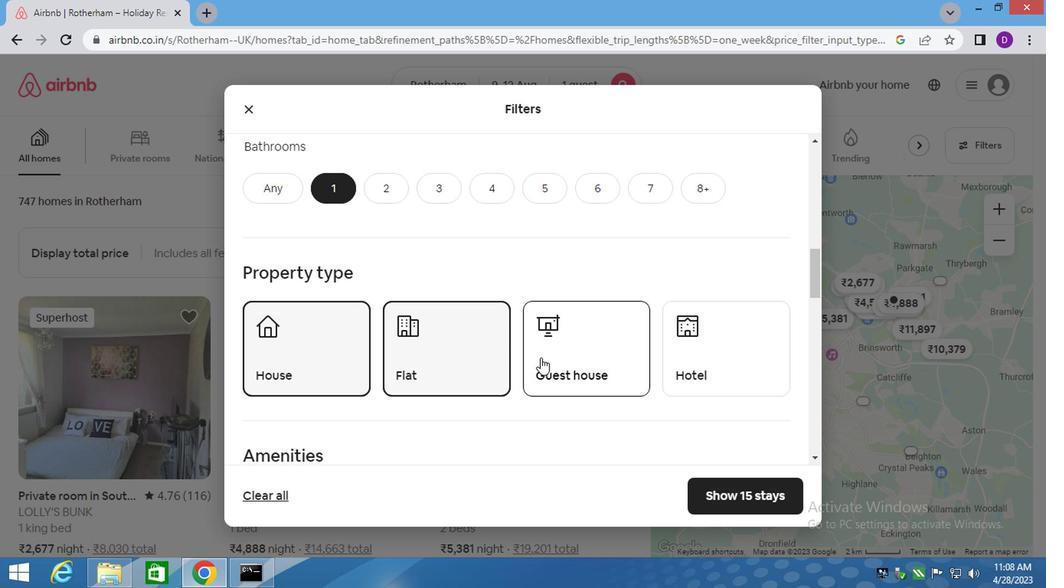 
Action: Mouse moved to (649, 367)
Screenshot: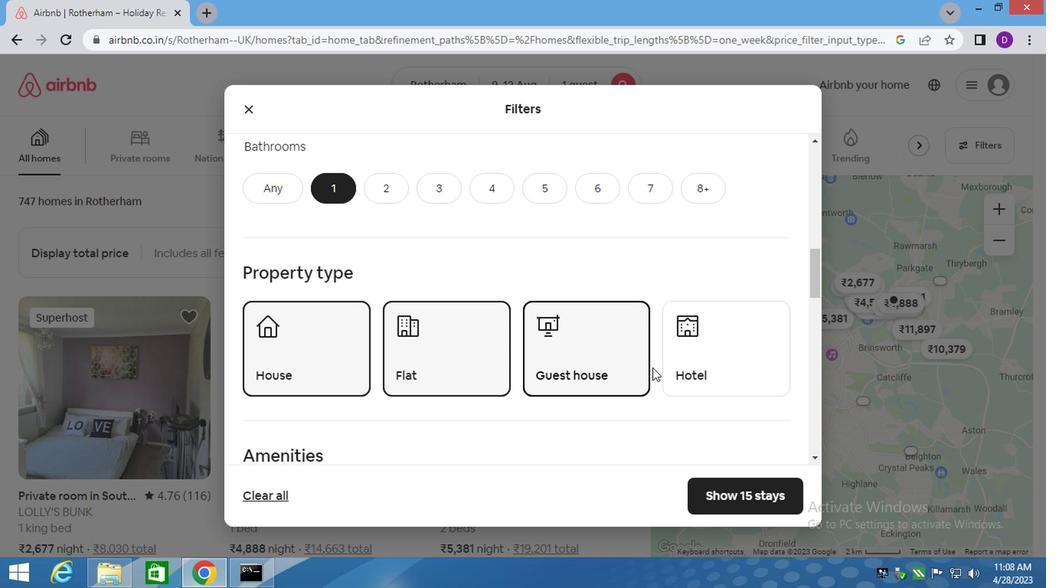 
Action: Mouse scrolled (649, 366) with delta (0, 0)
Screenshot: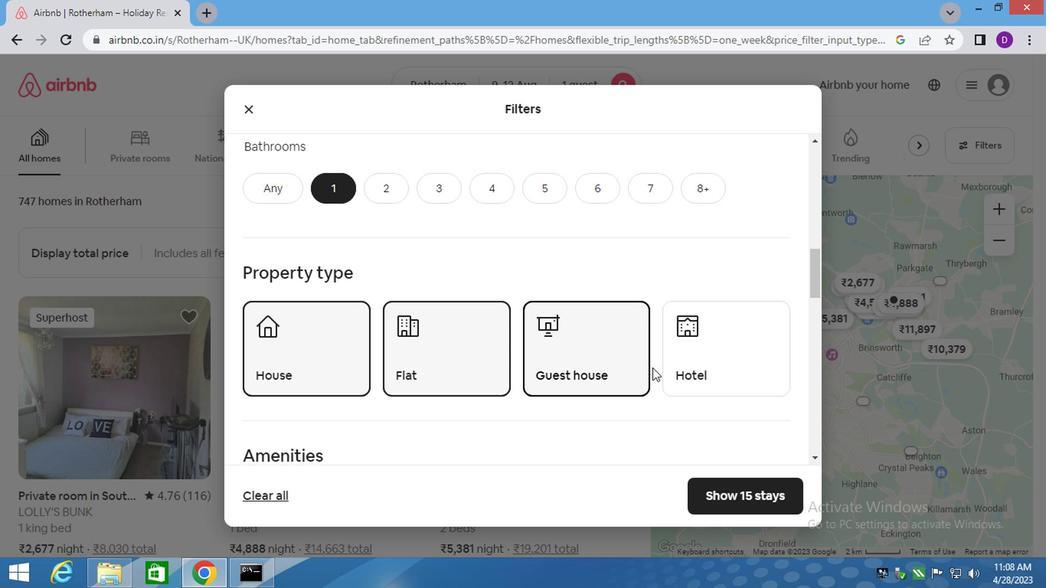 
Action: Mouse scrolled (649, 366) with delta (0, 0)
Screenshot: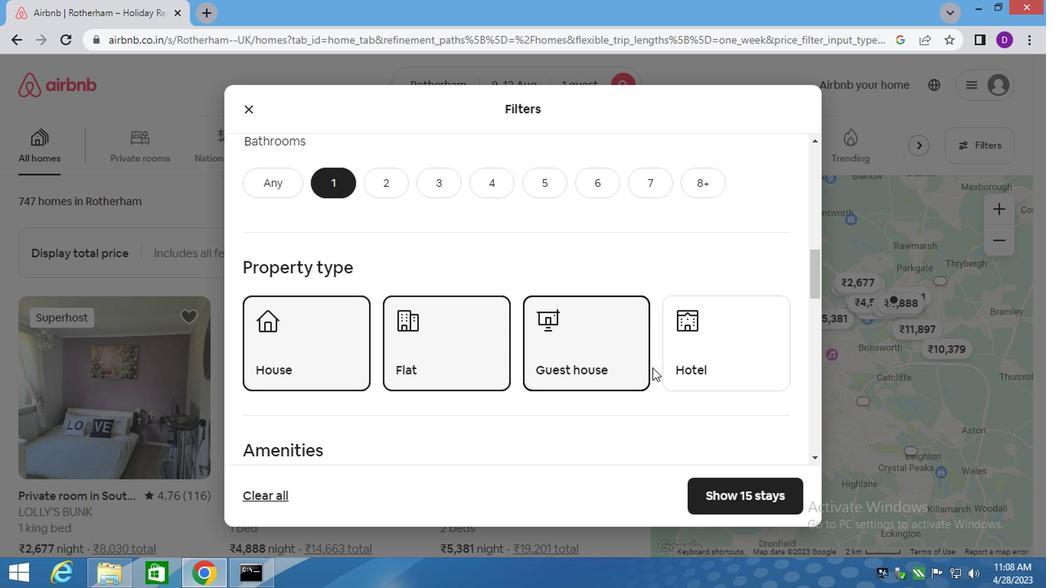 
Action: Mouse moved to (619, 372)
Screenshot: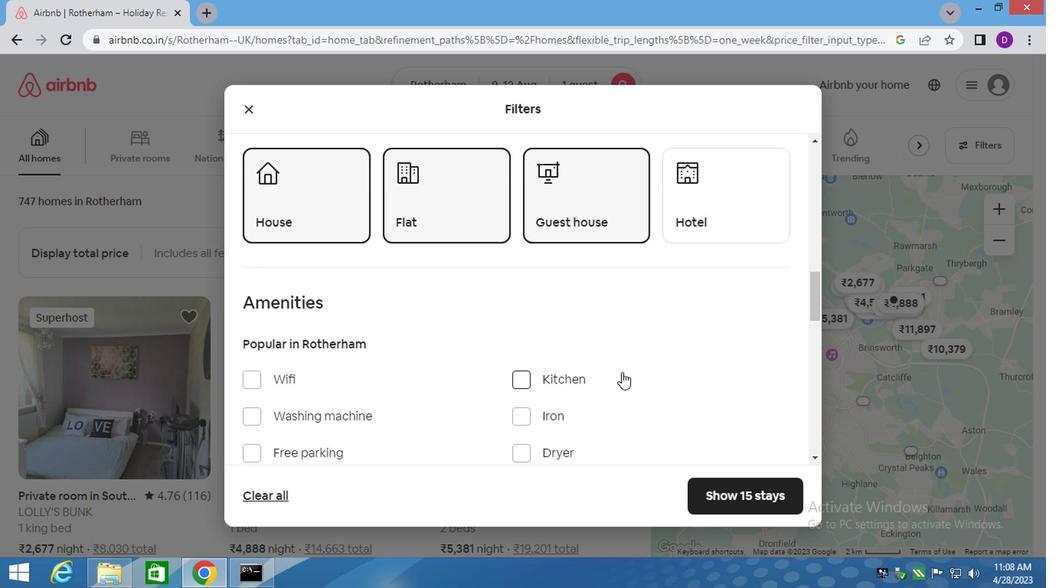 
Action: Mouse scrolled (619, 371) with delta (0, -1)
Screenshot: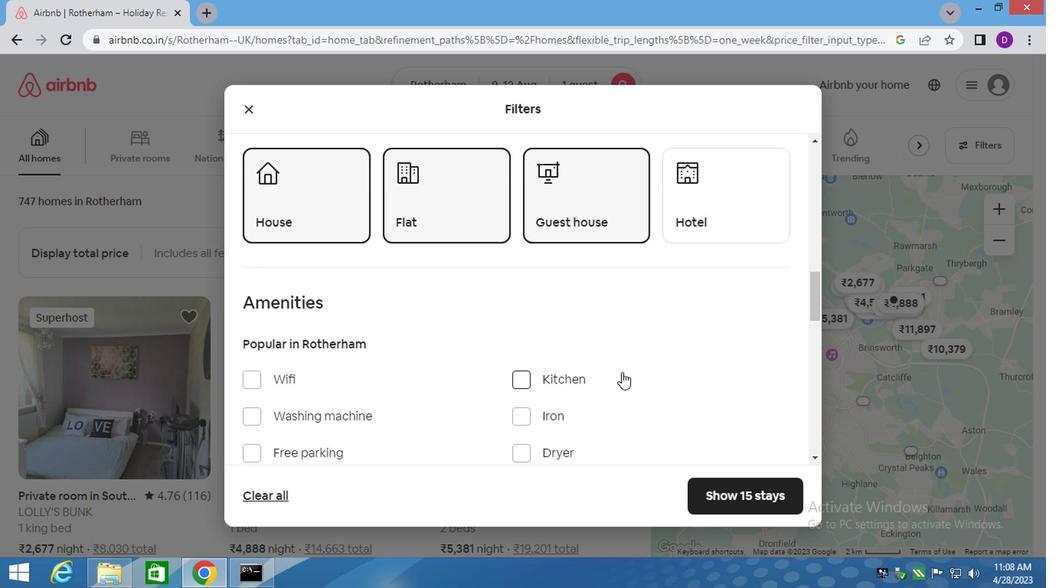 
Action: Mouse scrolled (619, 371) with delta (0, -1)
Screenshot: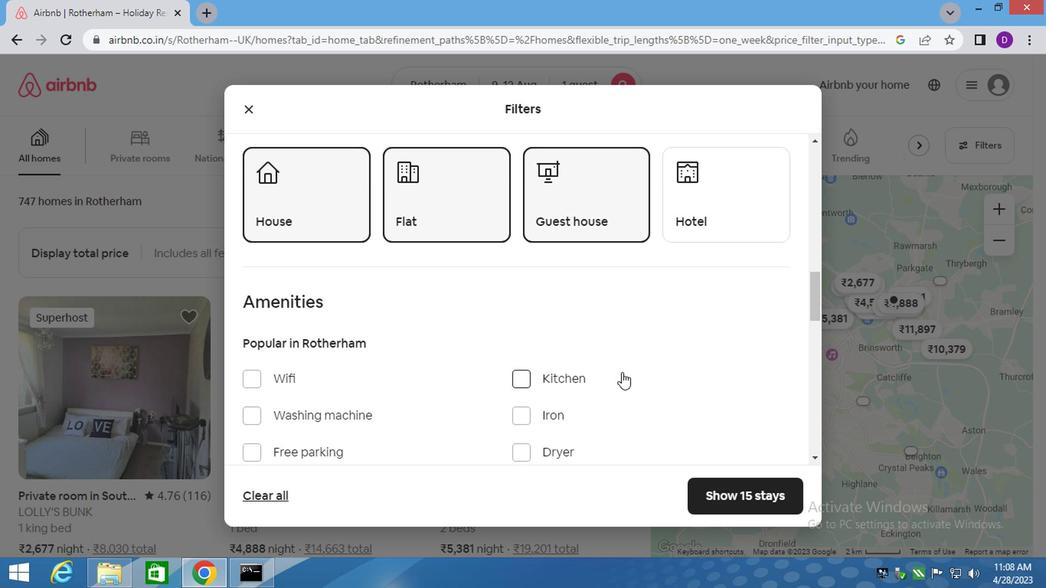
Action: Mouse scrolled (619, 371) with delta (0, -1)
Screenshot: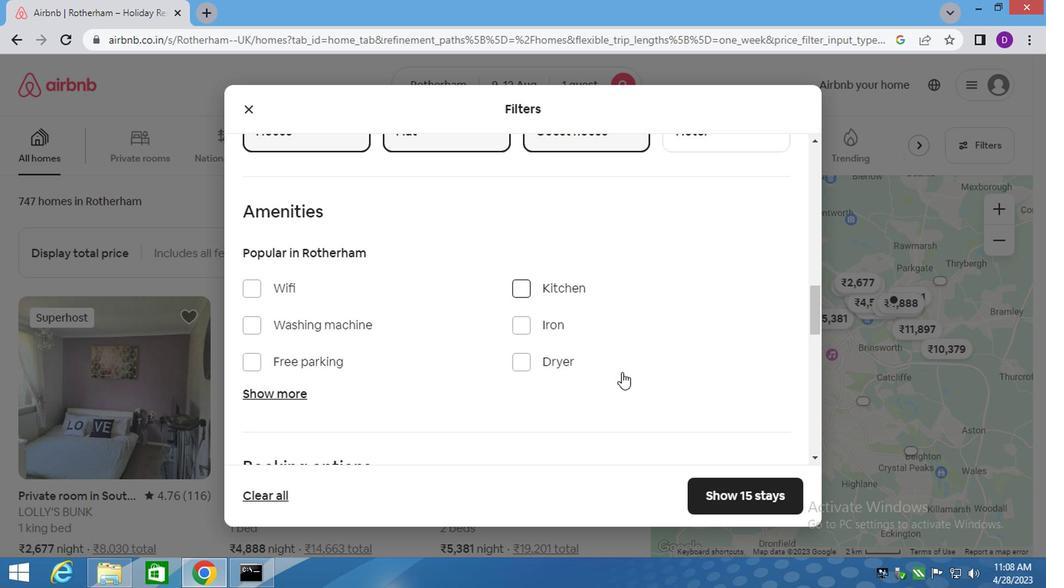 
Action: Mouse scrolled (619, 371) with delta (0, -1)
Screenshot: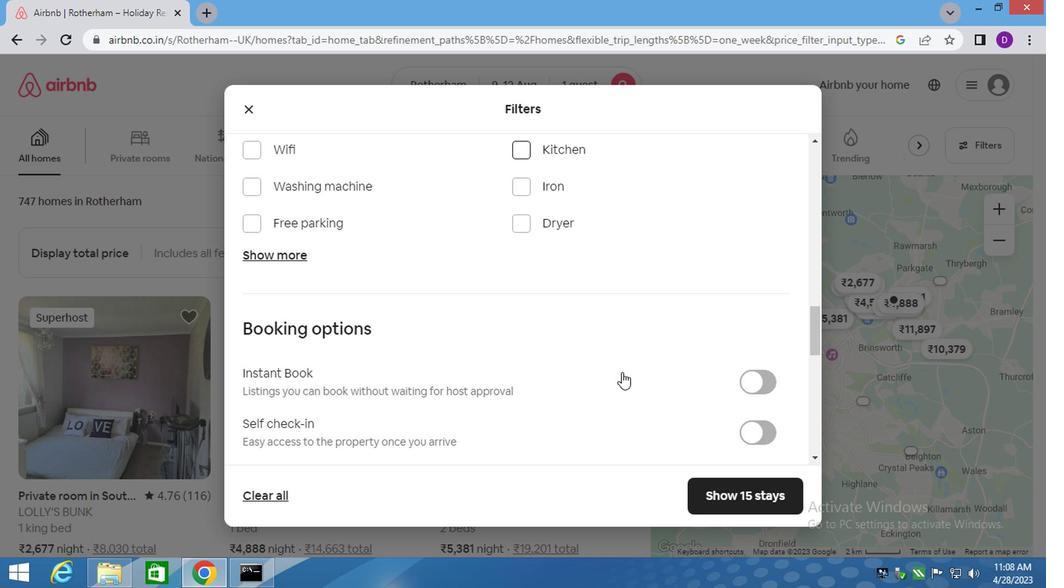 
Action: Mouse moved to (744, 354)
Screenshot: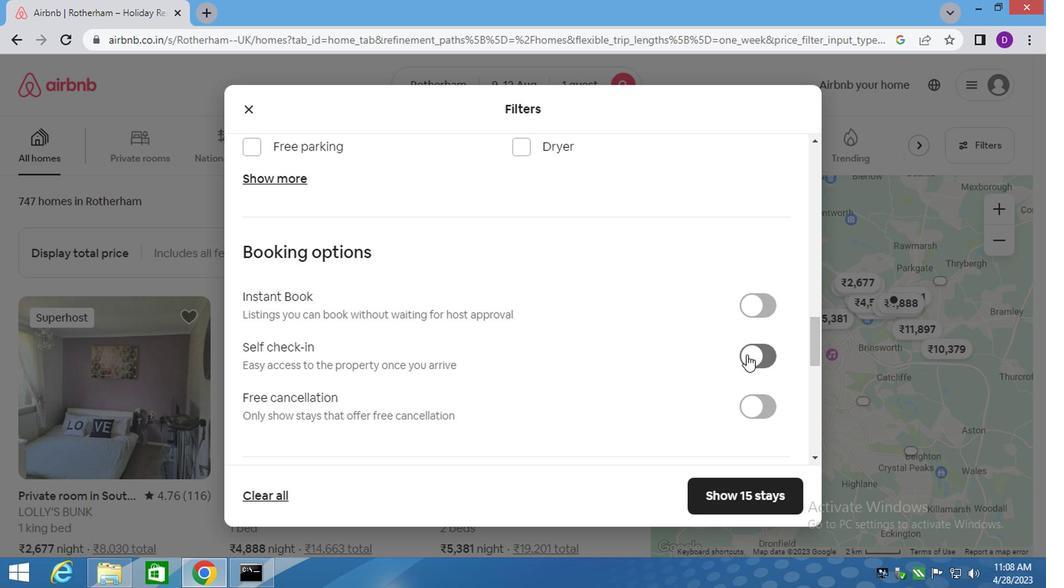 
Action: Mouse pressed left at (744, 354)
Screenshot: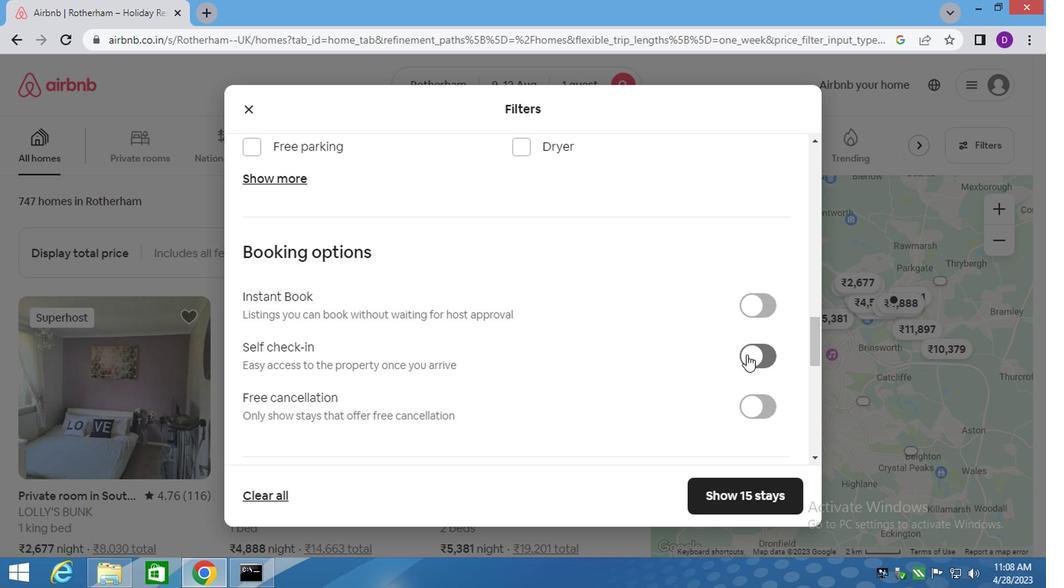 
Action: Mouse moved to (653, 362)
Screenshot: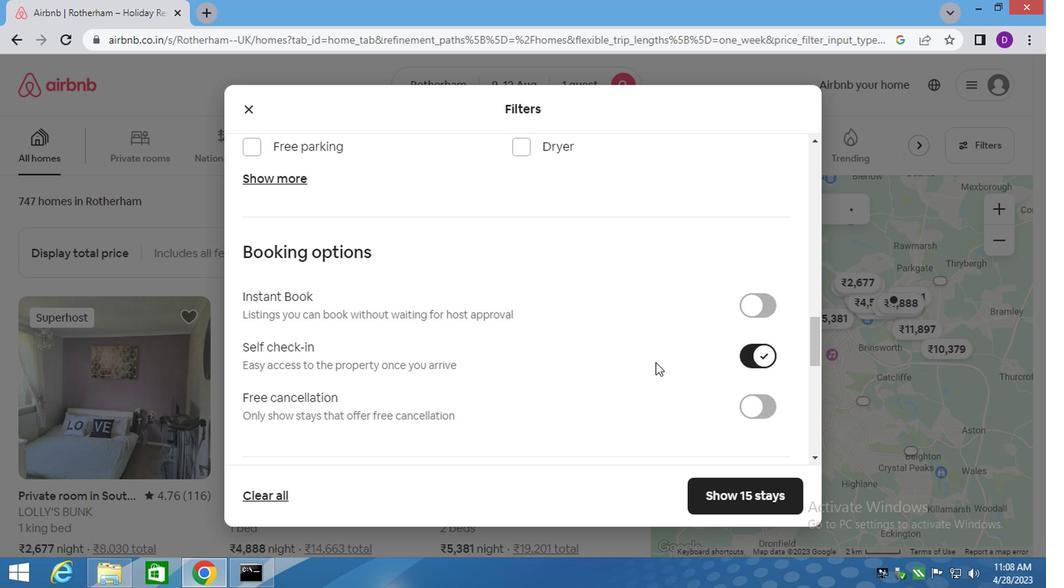 
Action: Mouse scrolled (653, 361) with delta (0, -1)
Screenshot: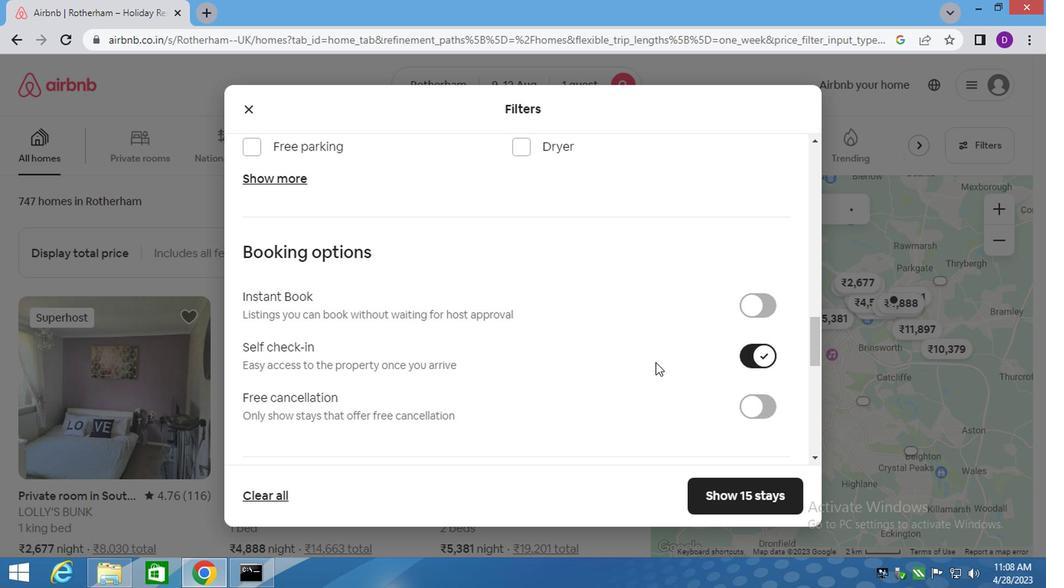 
Action: Mouse scrolled (653, 361) with delta (0, -1)
Screenshot: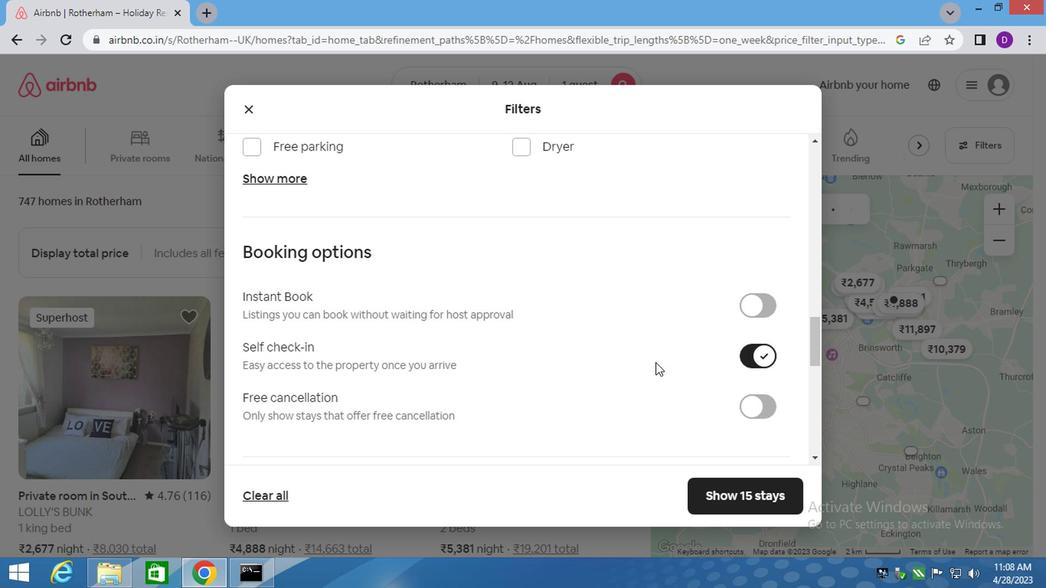 
Action: Mouse scrolled (653, 361) with delta (0, -1)
Screenshot: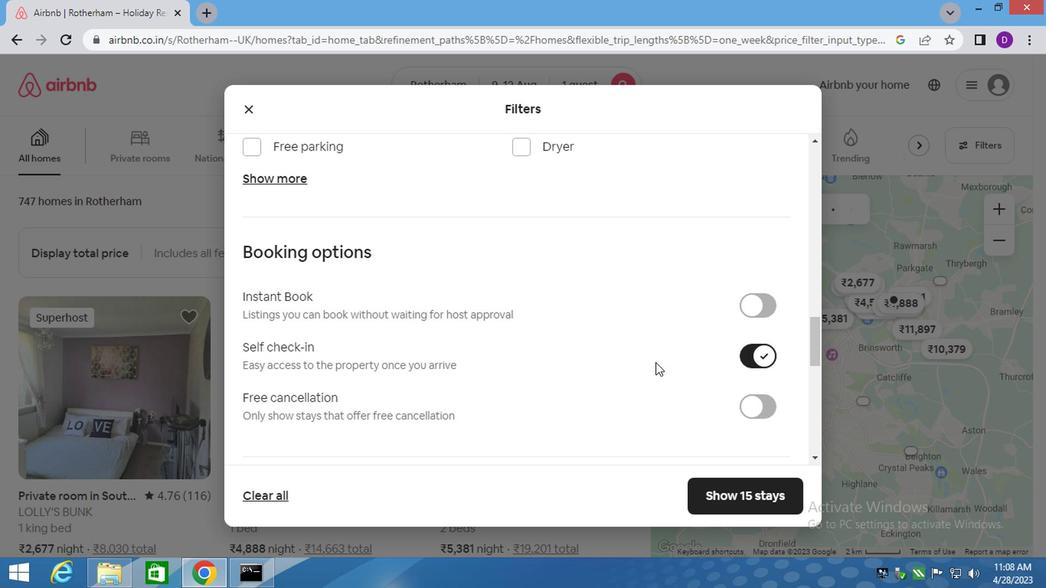
Action: Mouse scrolled (653, 361) with delta (0, -1)
Screenshot: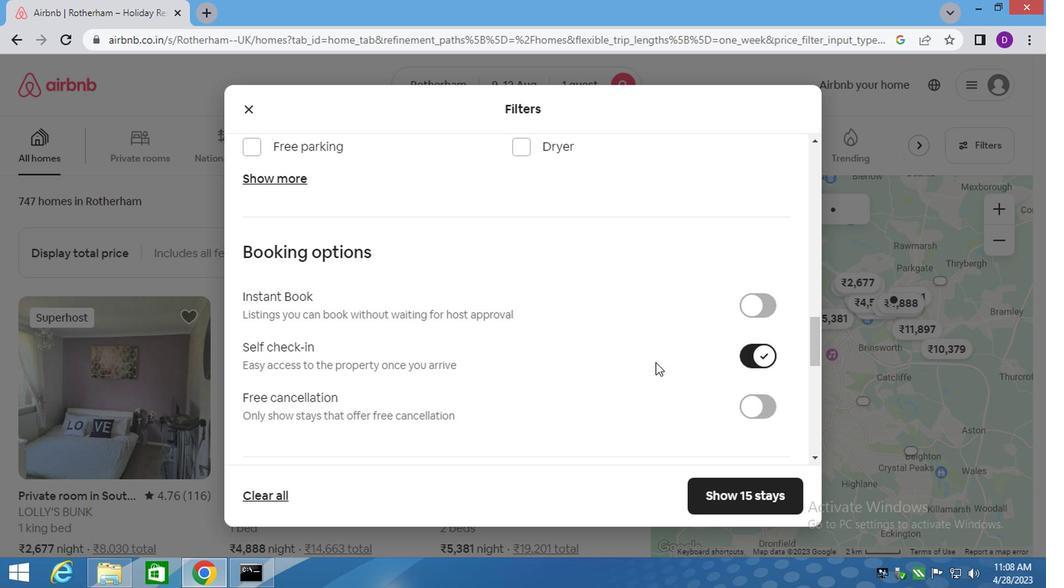 
Action: Mouse moved to (651, 362)
Screenshot: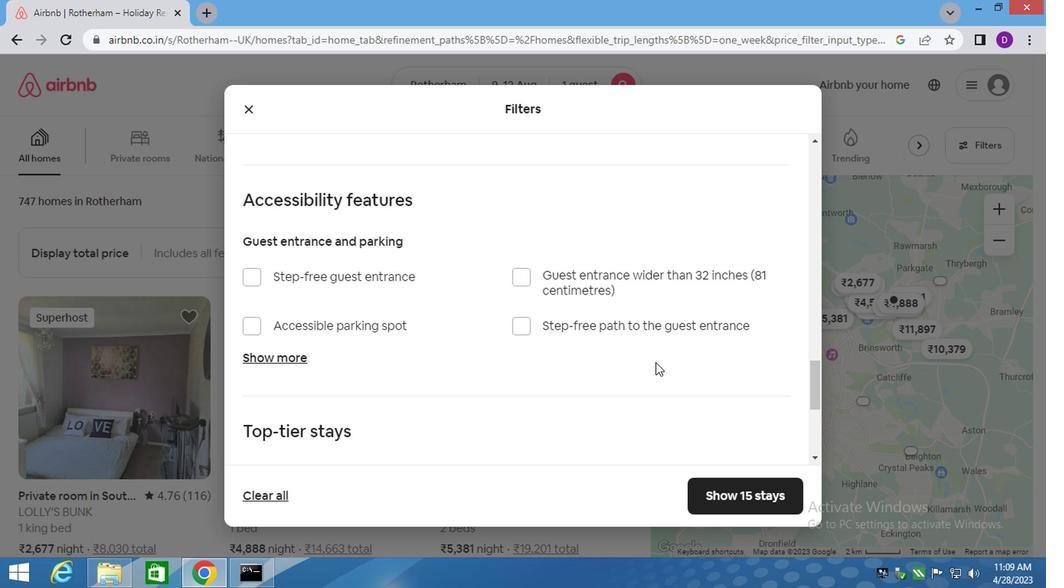 
Action: Mouse scrolled (651, 361) with delta (0, -1)
Screenshot: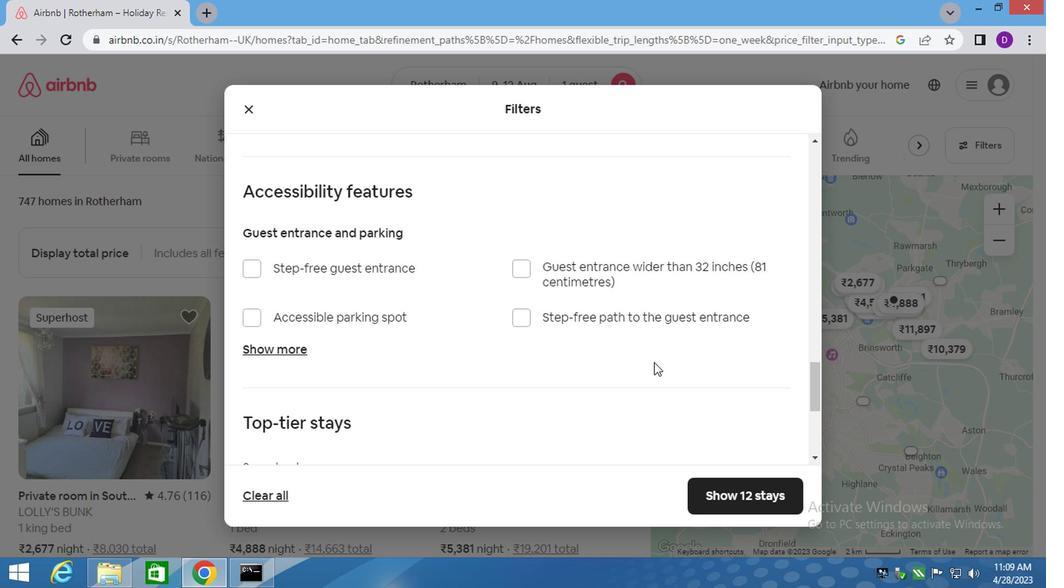 
Action: Mouse moved to (649, 366)
Screenshot: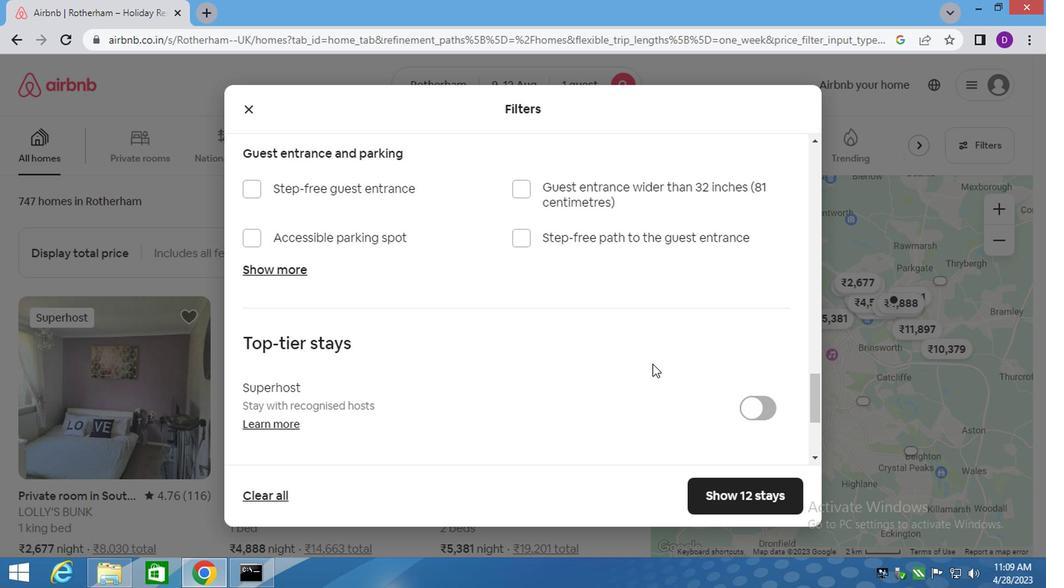 
Action: Mouse scrolled (649, 363) with delta (0, 0)
Screenshot: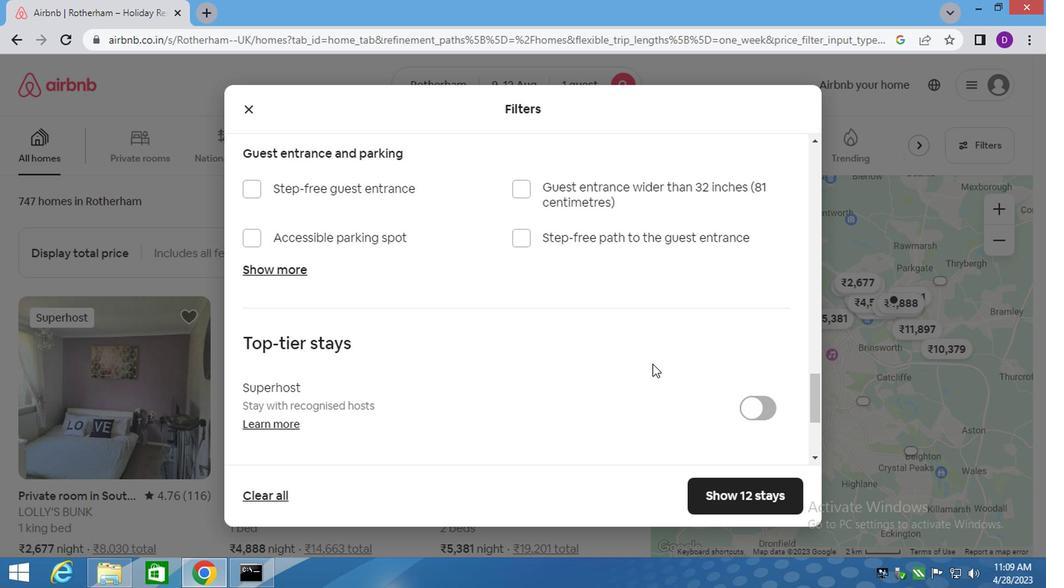 
Action: Mouse moved to (649, 366)
Screenshot: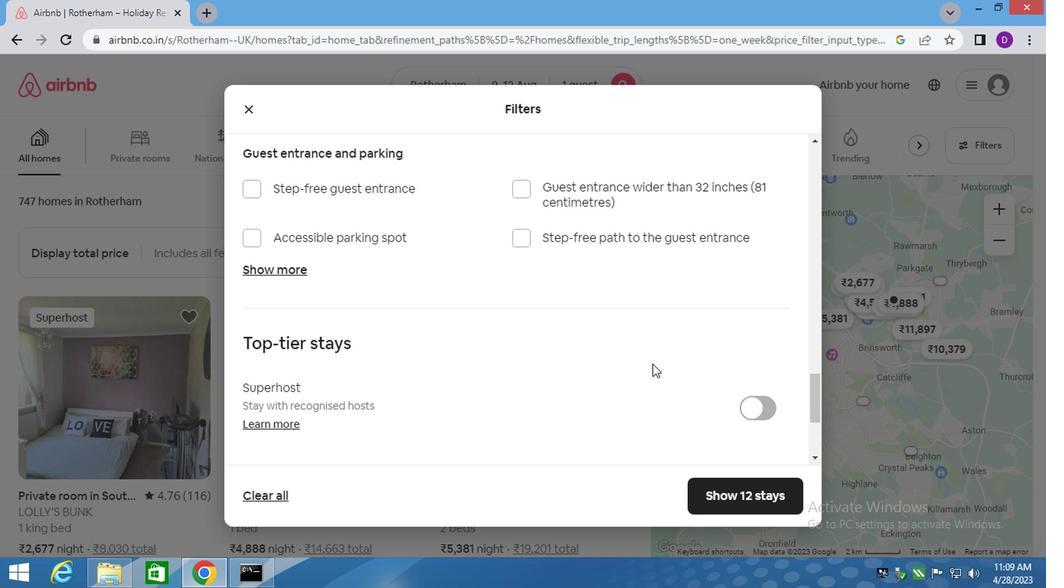 
Action: Mouse scrolled (649, 365) with delta (0, -1)
Screenshot: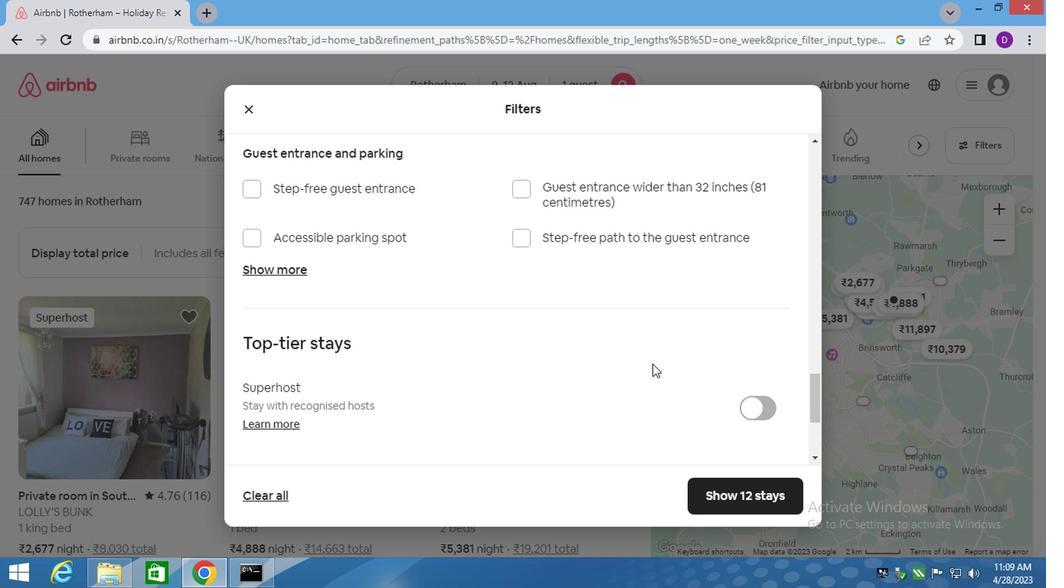 
Action: Mouse scrolled (649, 365) with delta (0, -1)
Screenshot: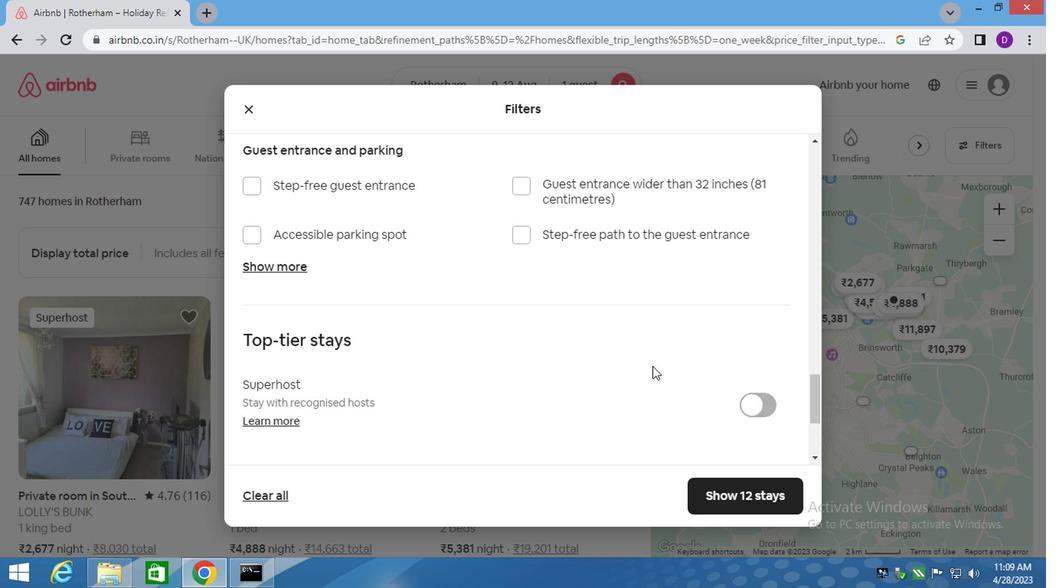 
Action: Mouse scrolled (649, 365) with delta (0, -1)
Screenshot: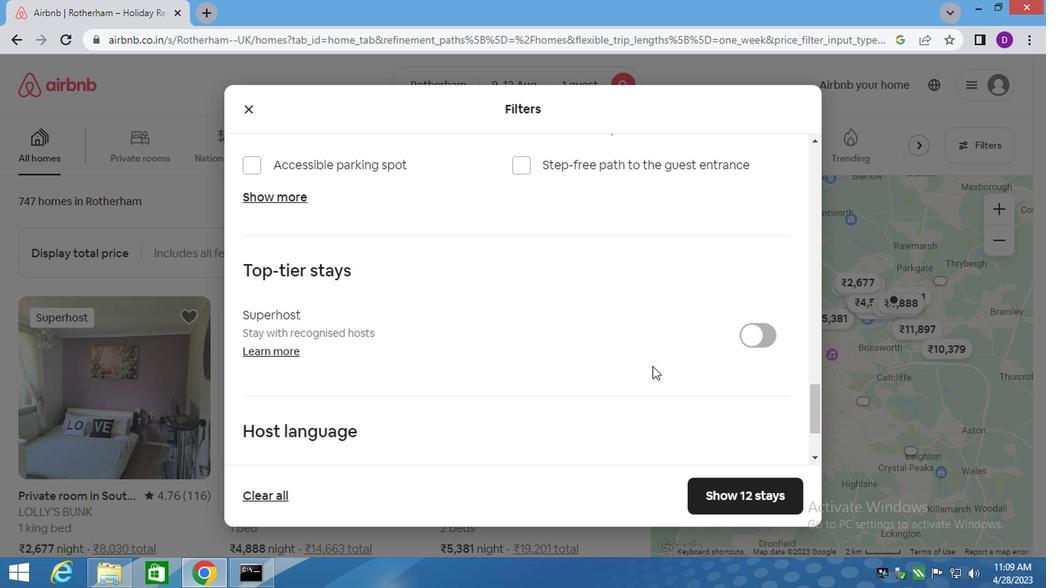 
Action: Mouse scrolled (649, 365) with delta (0, -1)
Screenshot: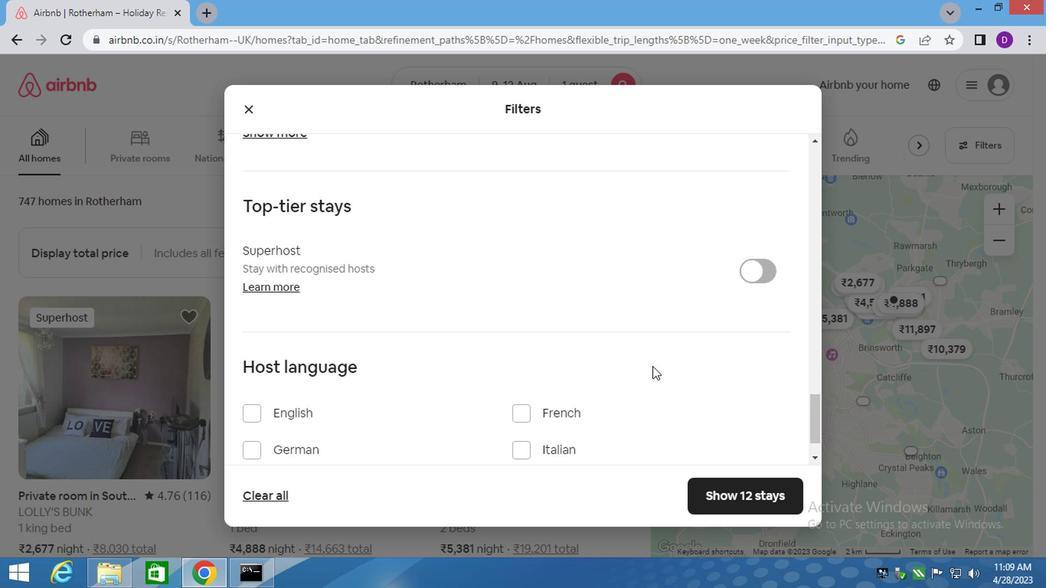 
Action: Mouse moved to (649, 369)
Screenshot: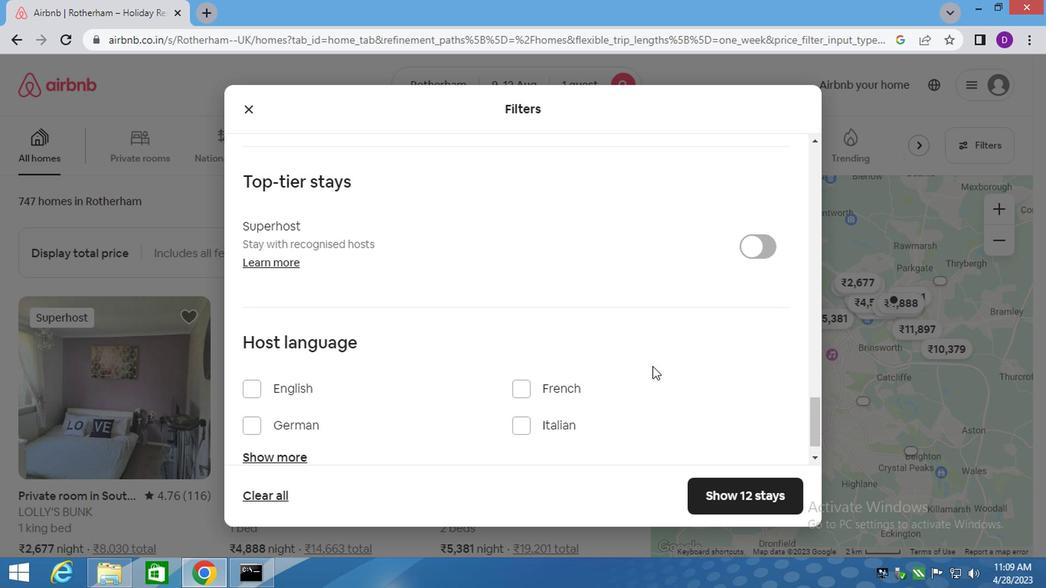 
Action: Mouse scrolled (649, 366) with delta (0, 0)
Screenshot: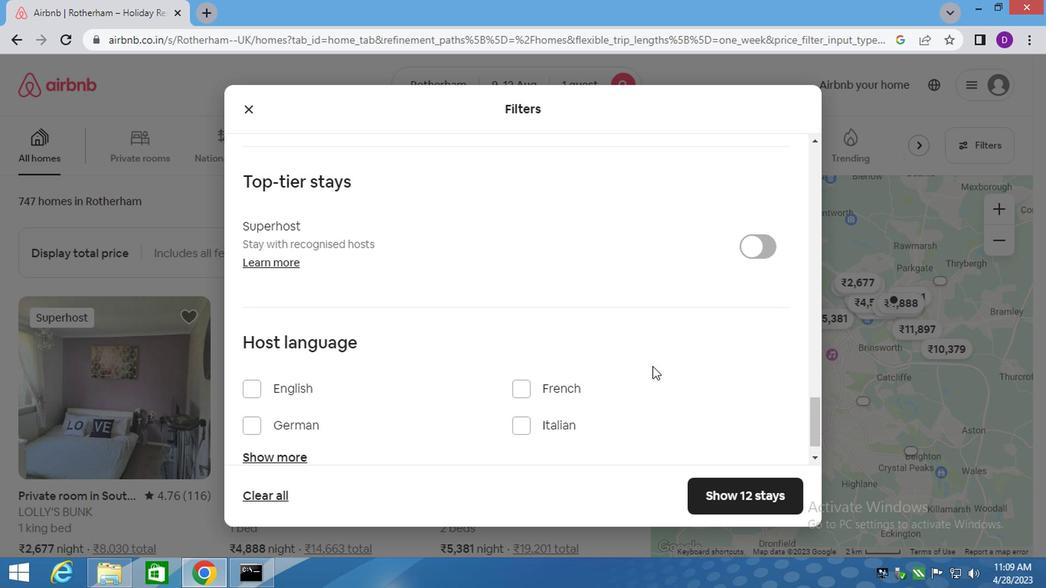 
Action: Mouse scrolled (649, 368) with delta (0, 0)
Screenshot: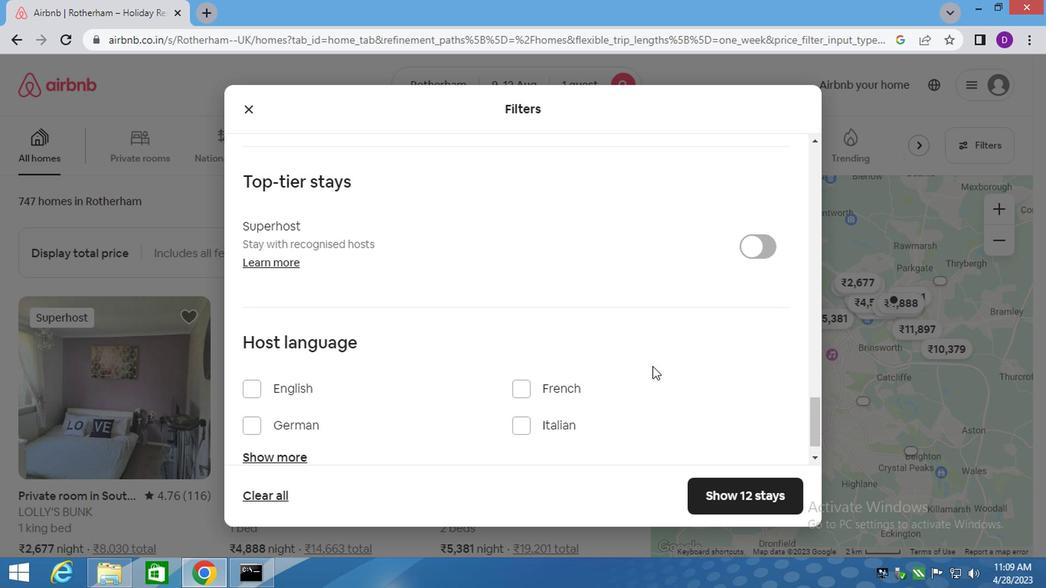 
Action: Mouse moved to (649, 370)
Screenshot: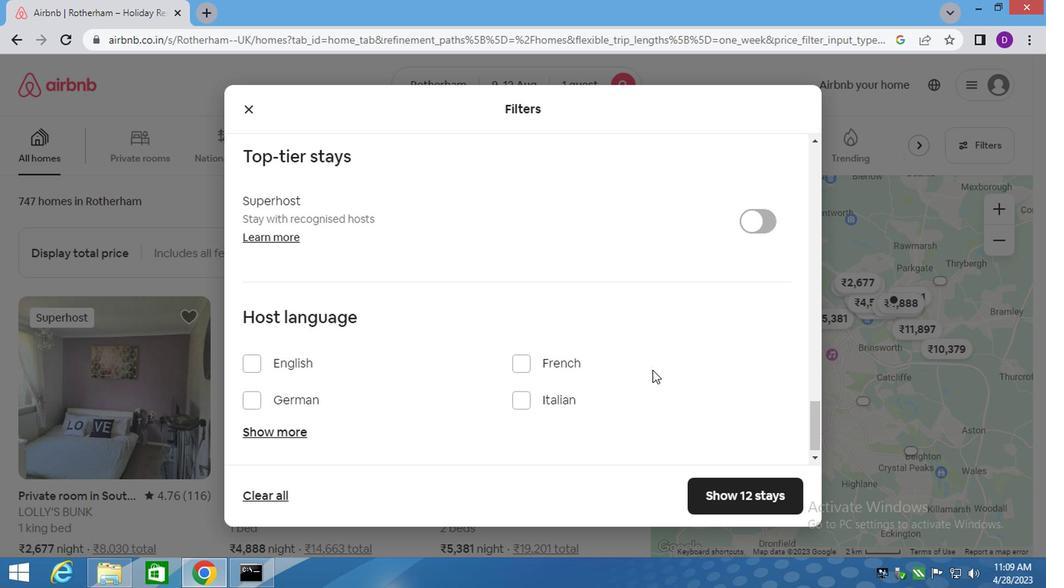 
Action: Mouse scrolled (649, 369) with delta (0, -1)
Screenshot: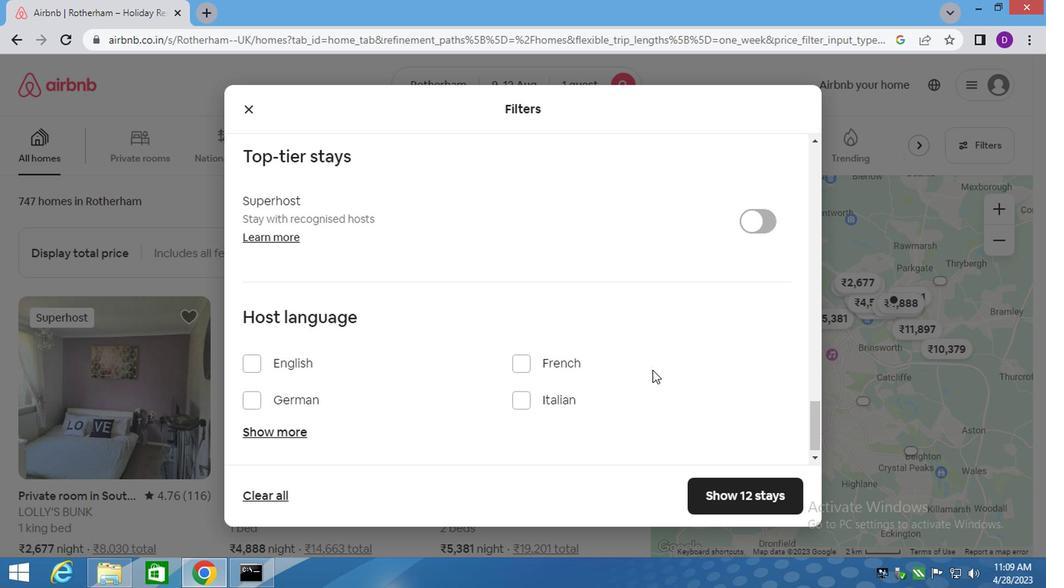
Action: Mouse scrolled (649, 369) with delta (0, -1)
Screenshot: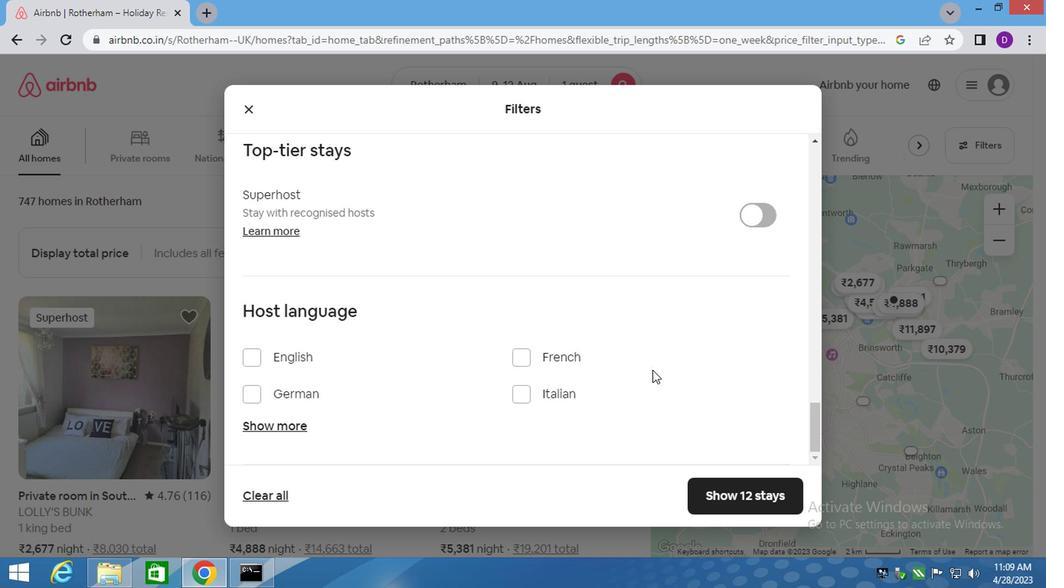 
Action: Mouse scrolled (649, 369) with delta (0, -1)
Screenshot: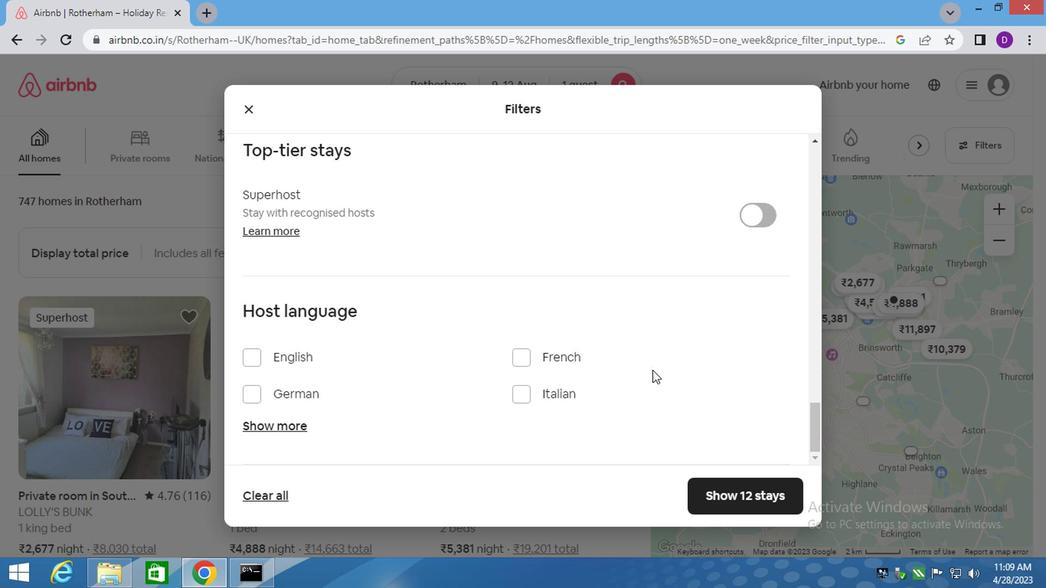 
Action: Mouse scrolled (649, 369) with delta (0, -1)
Screenshot: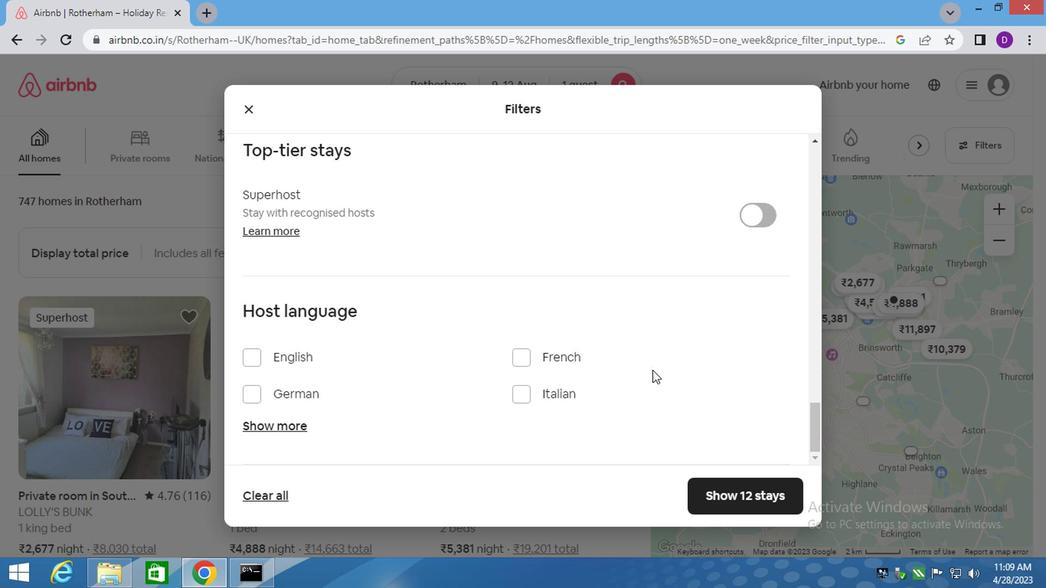 
Action: Mouse moved to (253, 357)
Screenshot: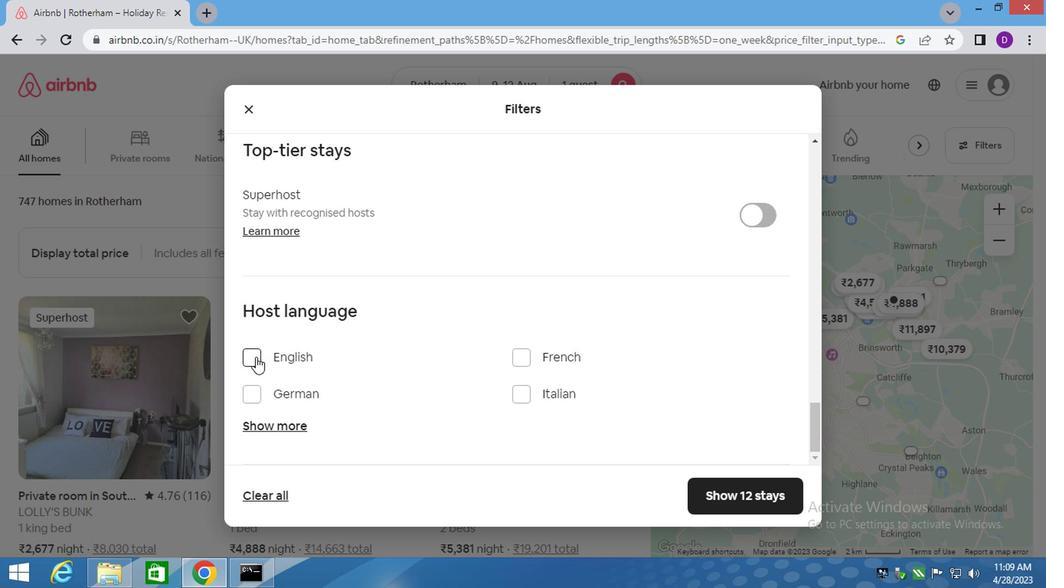 
Action: Mouse pressed left at (253, 357)
Screenshot: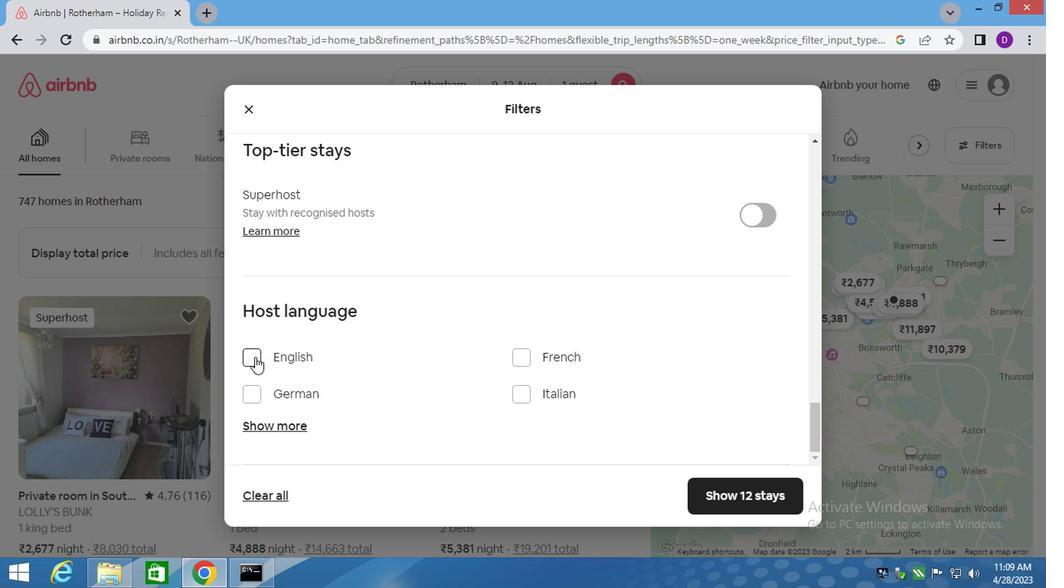 
Action: Mouse moved to (729, 489)
Screenshot: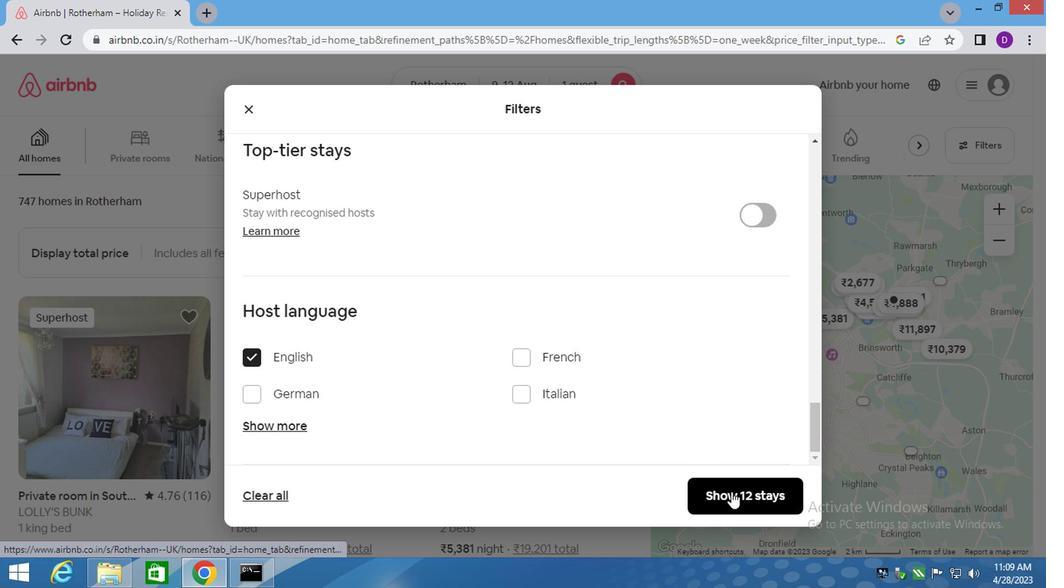 
Action: Mouse pressed left at (729, 489)
Screenshot: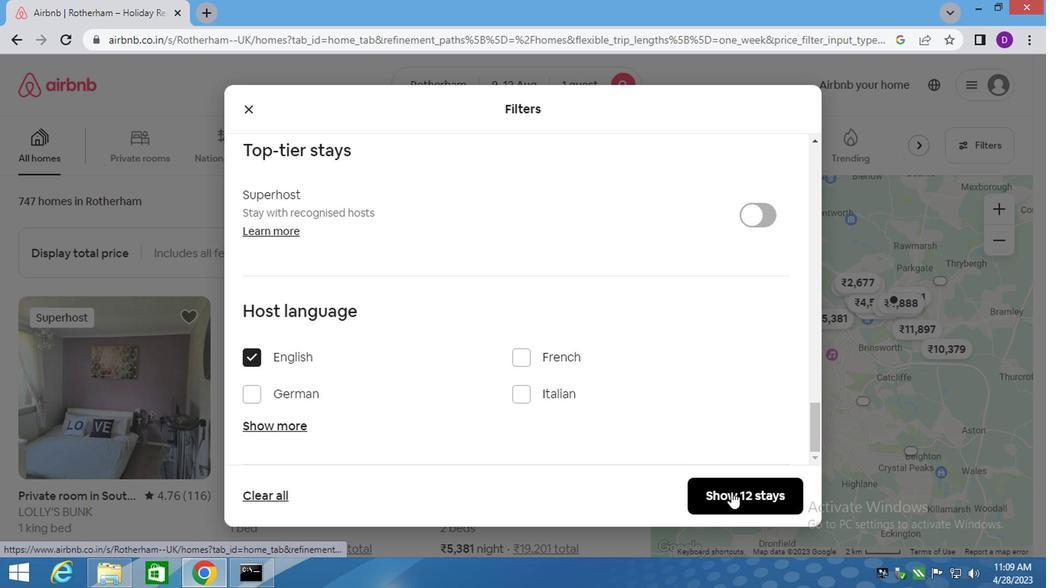 
